 Task: Search one way flight ticket for 3 adults in first from Wilmington: Wilmington International Airport to Springfield: Abraham Lincoln Capital Airport on 5-2-2023. Choice of flights is JetBlue. Number of bags: 11 checked bags. Price is upto 92000. Outbound departure time preference is 6:30.
Action: Mouse moved to (232, 346)
Screenshot: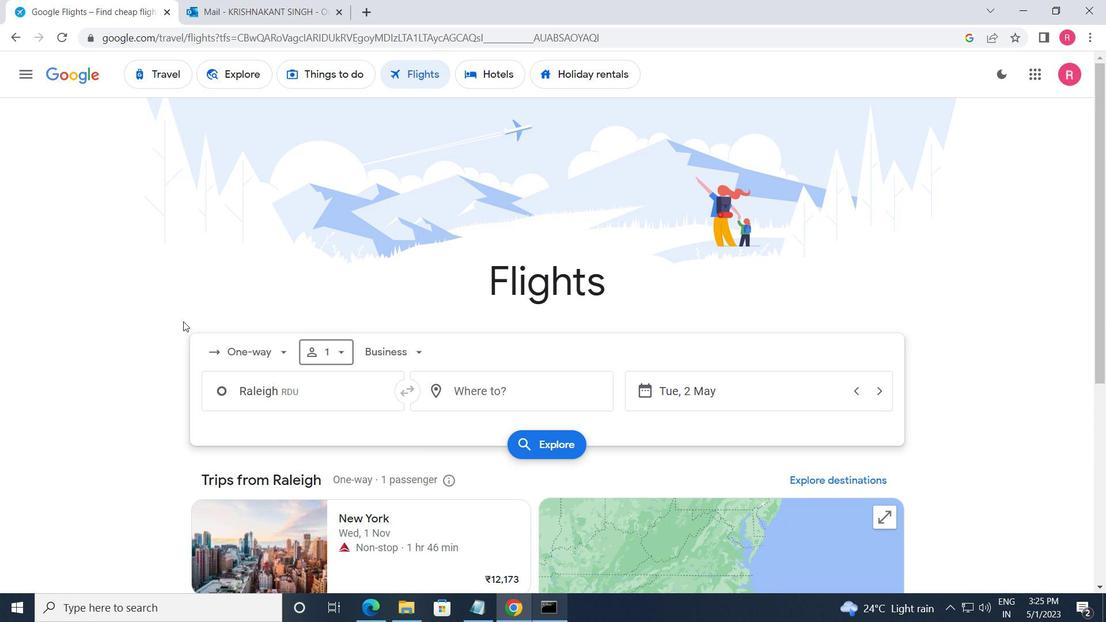 
Action: Mouse pressed left at (232, 346)
Screenshot: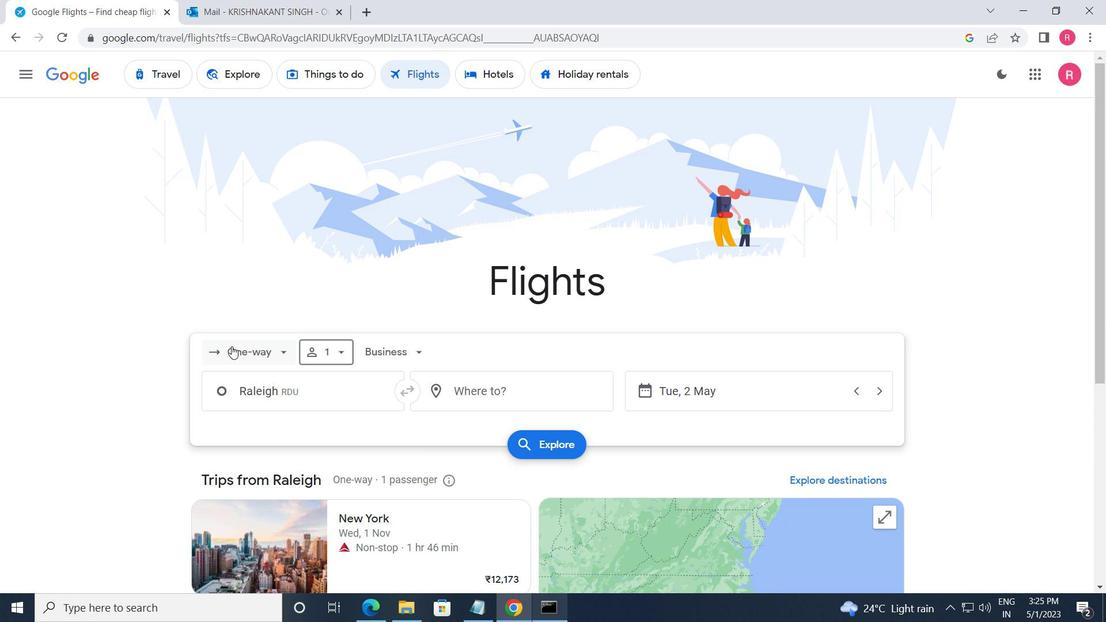 
Action: Mouse moved to (260, 420)
Screenshot: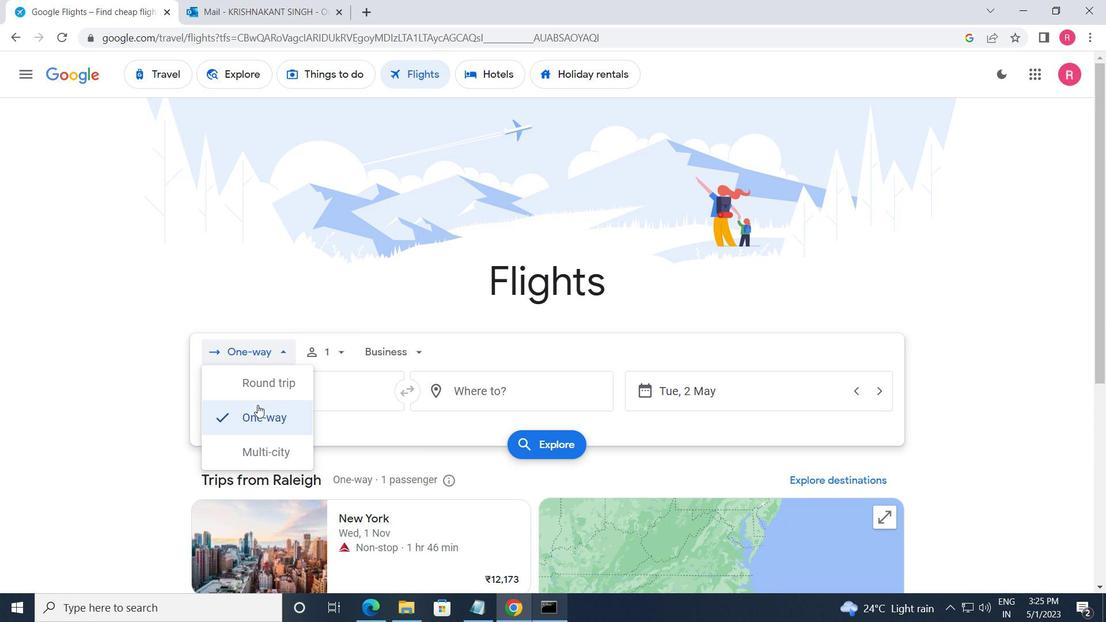 
Action: Mouse pressed left at (260, 420)
Screenshot: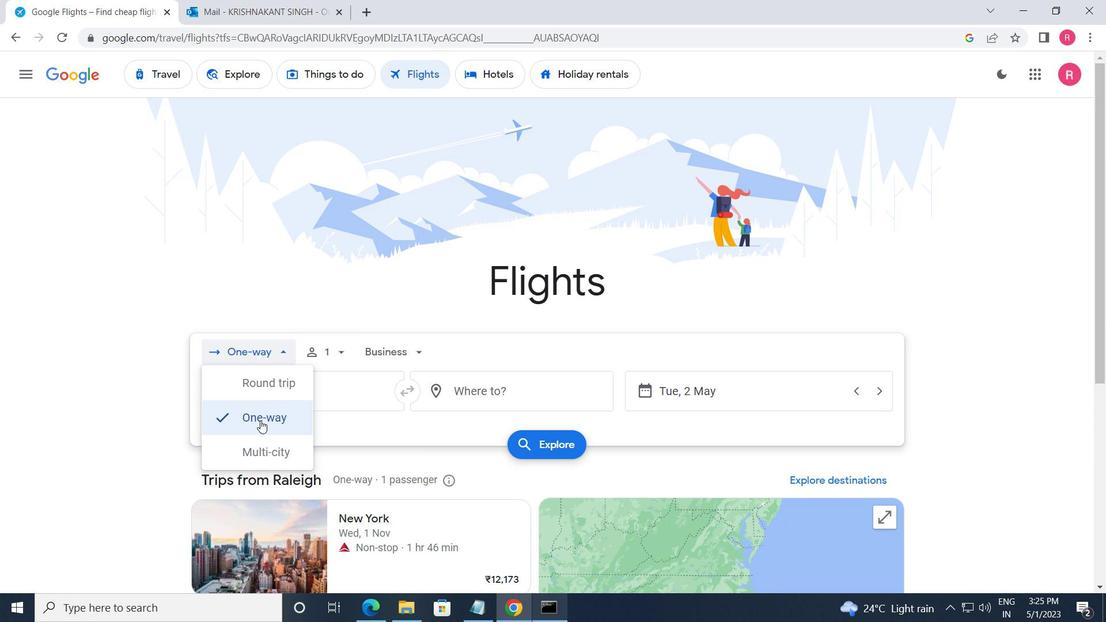 
Action: Mouse moved to (316, 360)
Screenshot: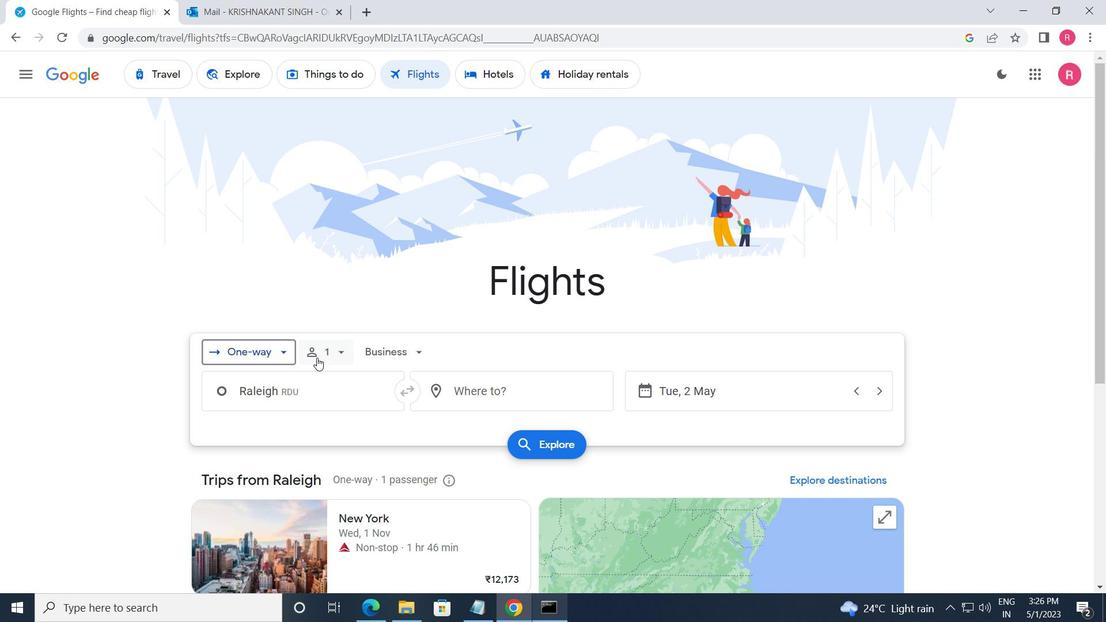 
Action: Mouse pressed left at (316, 360)
Screenshot: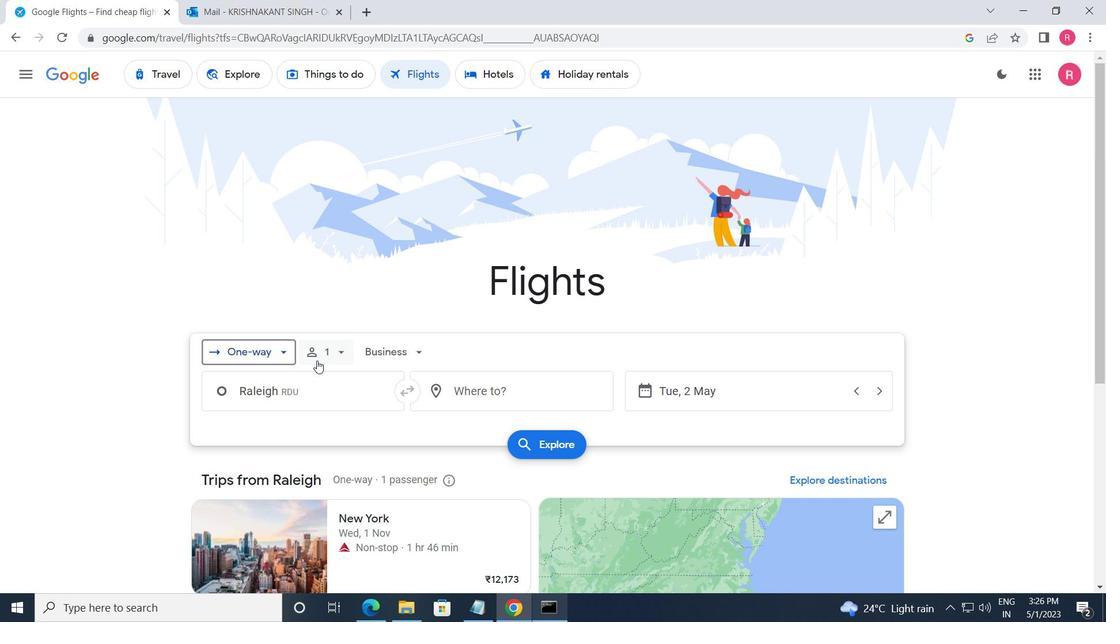 
Action: Mouse moved to (451, 386)
Screenshot: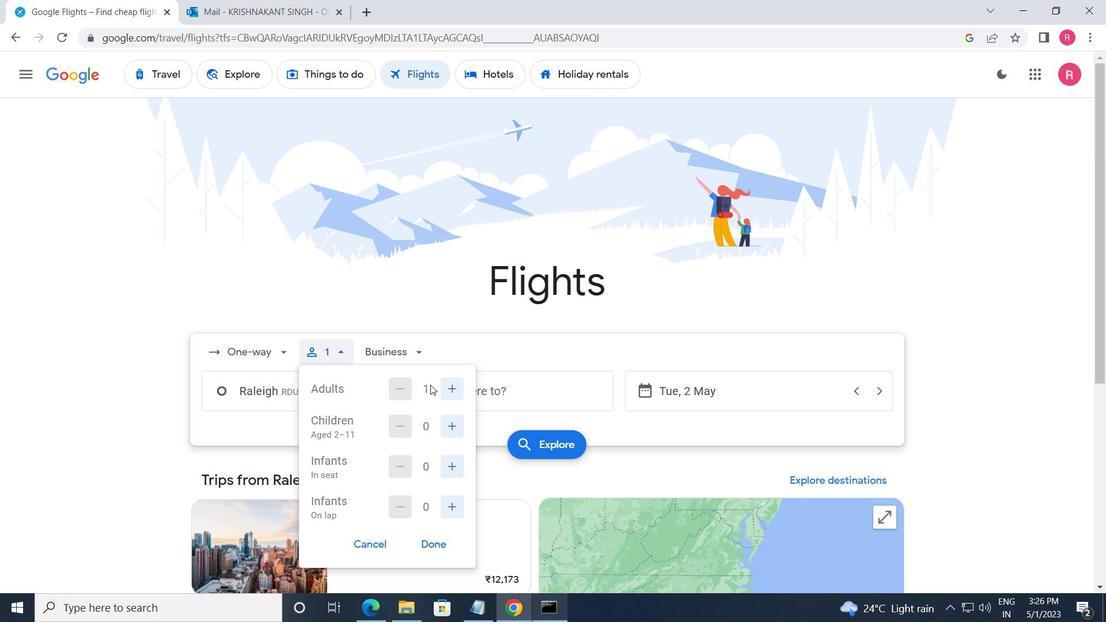 
Action: Mouse pressed left at (451, 386)
Screenshot: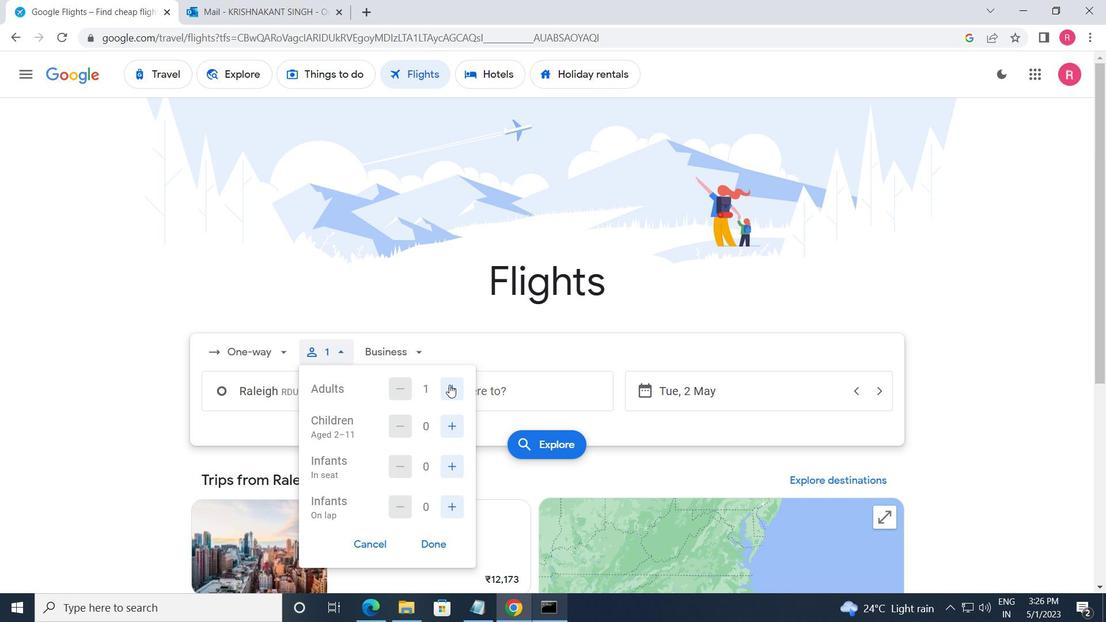 
Action: Mouse moved to (451, 386)
Screenshot: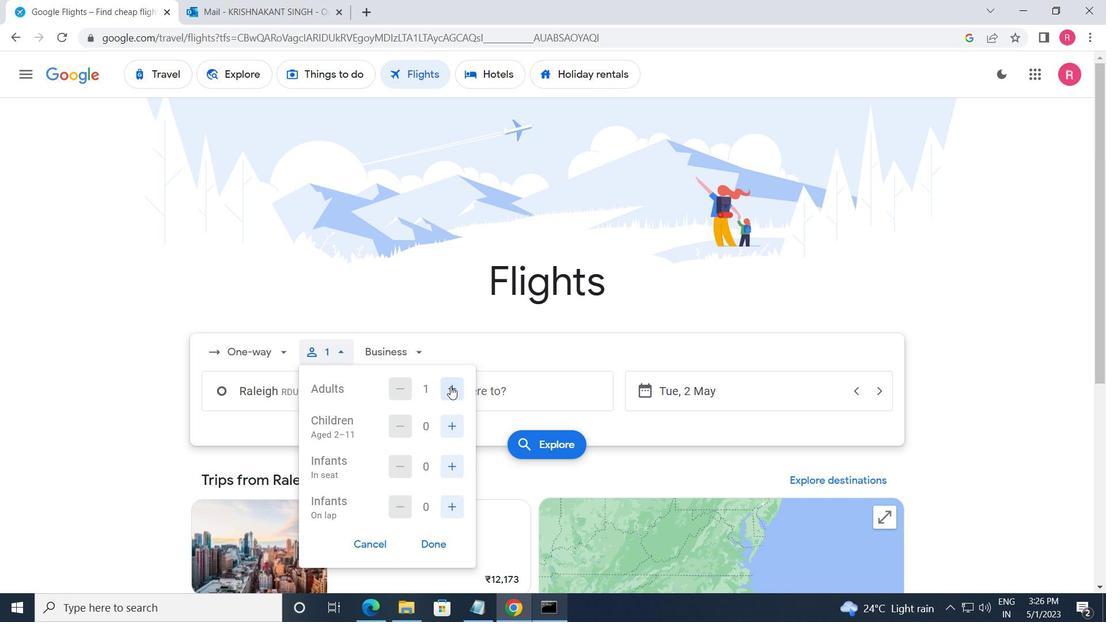 
Action: Mouse pressed left at (451, 386)
Screenshot: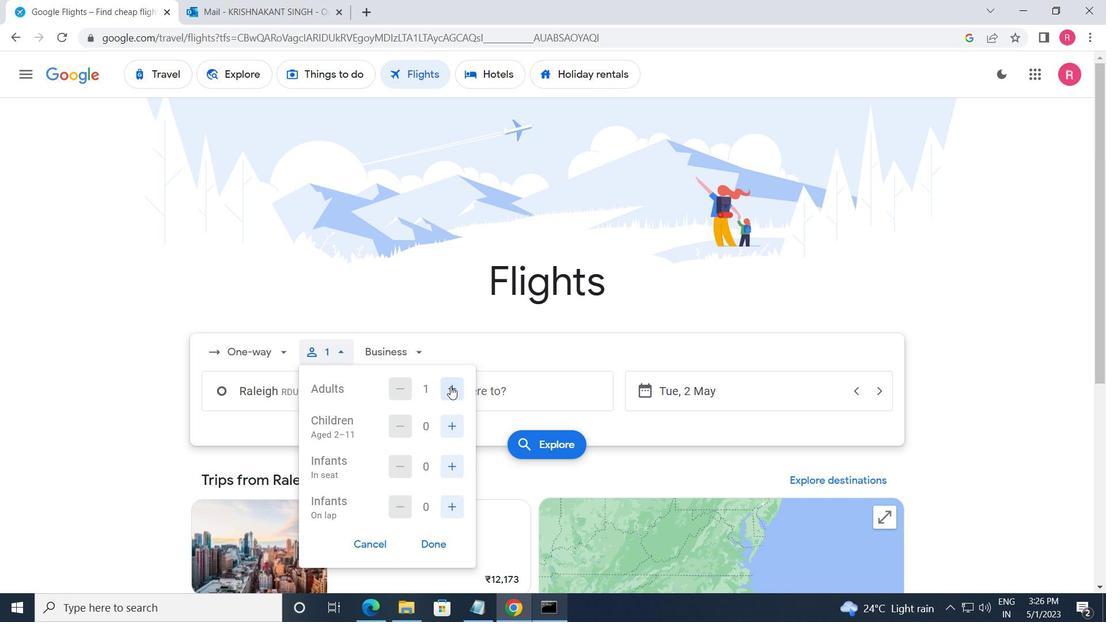 
Action: Mouse moved to (452, 429)
Screenshot: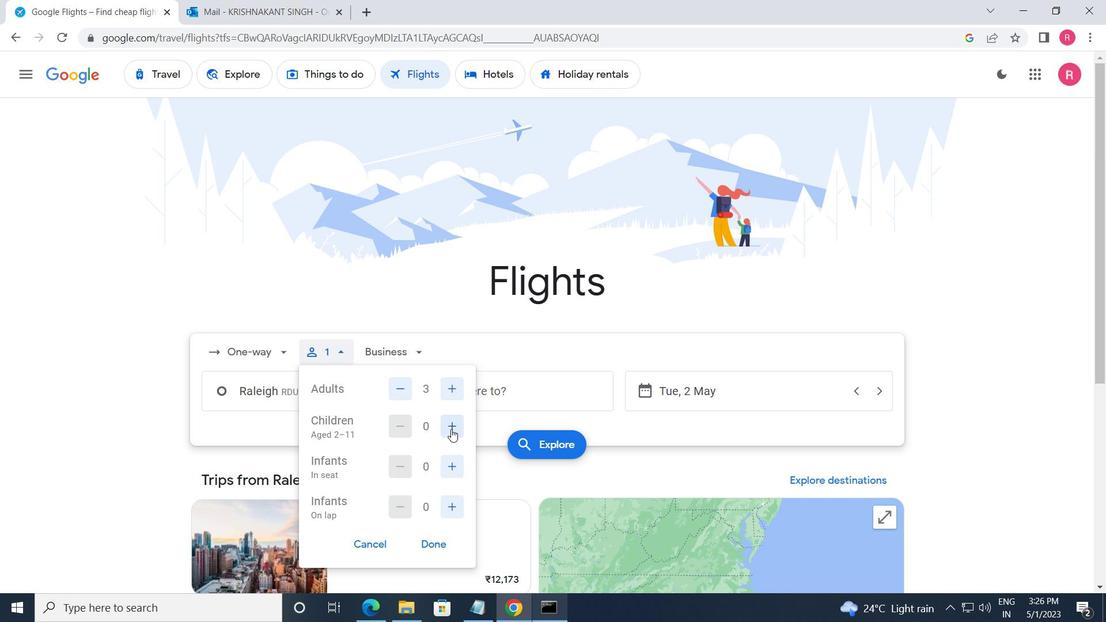 
Action: Mouse pressed left at (452, 429)
Screenshot: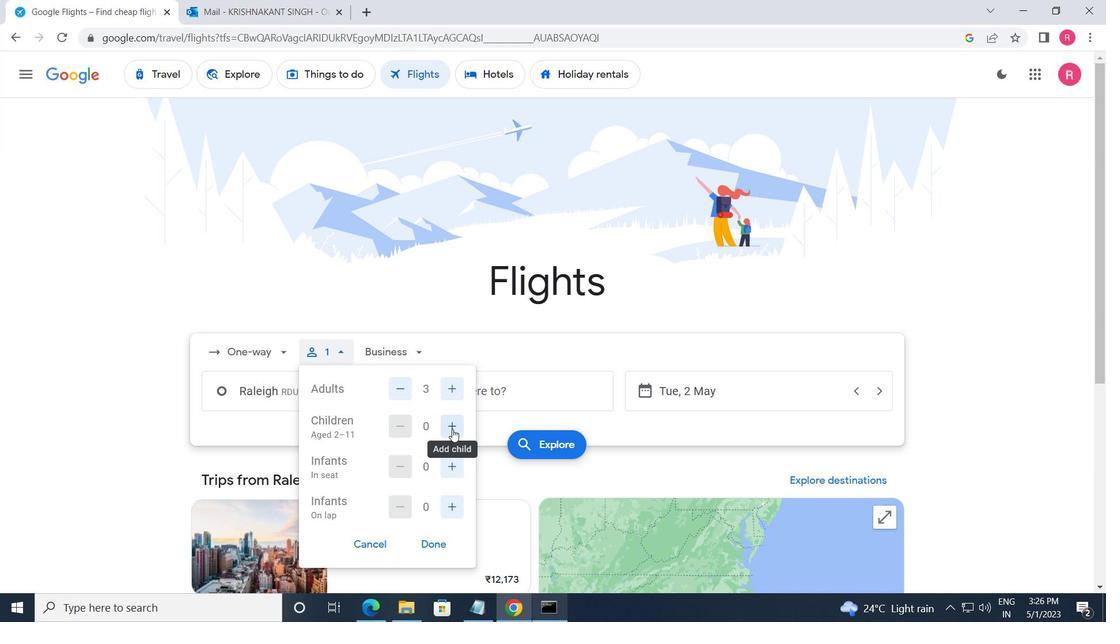 
Action: Mouse moved to (400, 431)
Screenshot: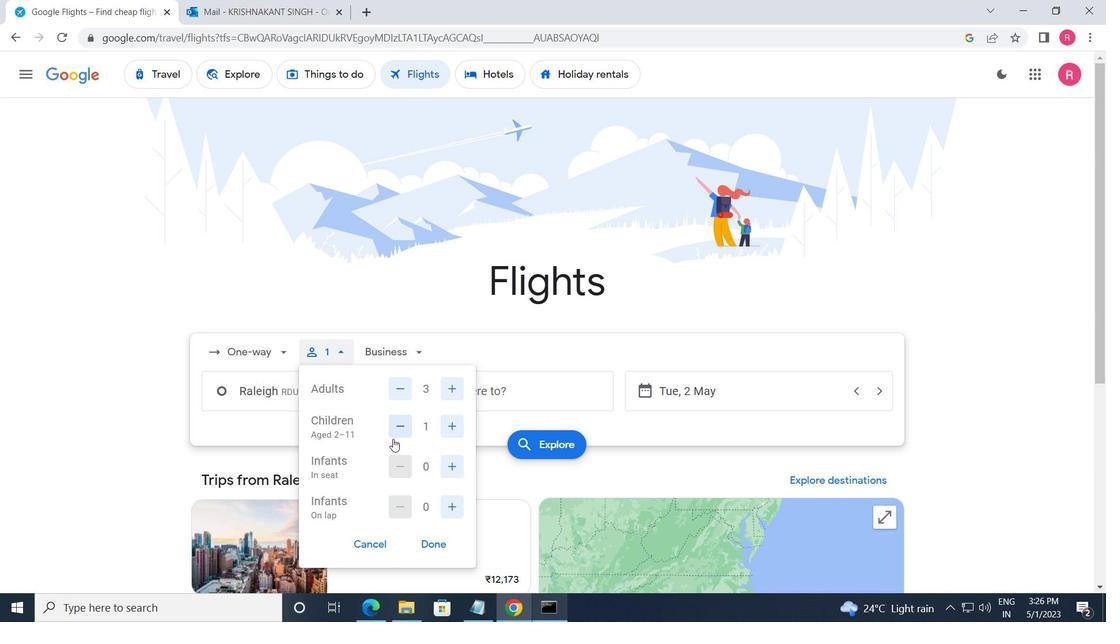 
Action: Mouse pressed left at (400, 431)
Screenshot: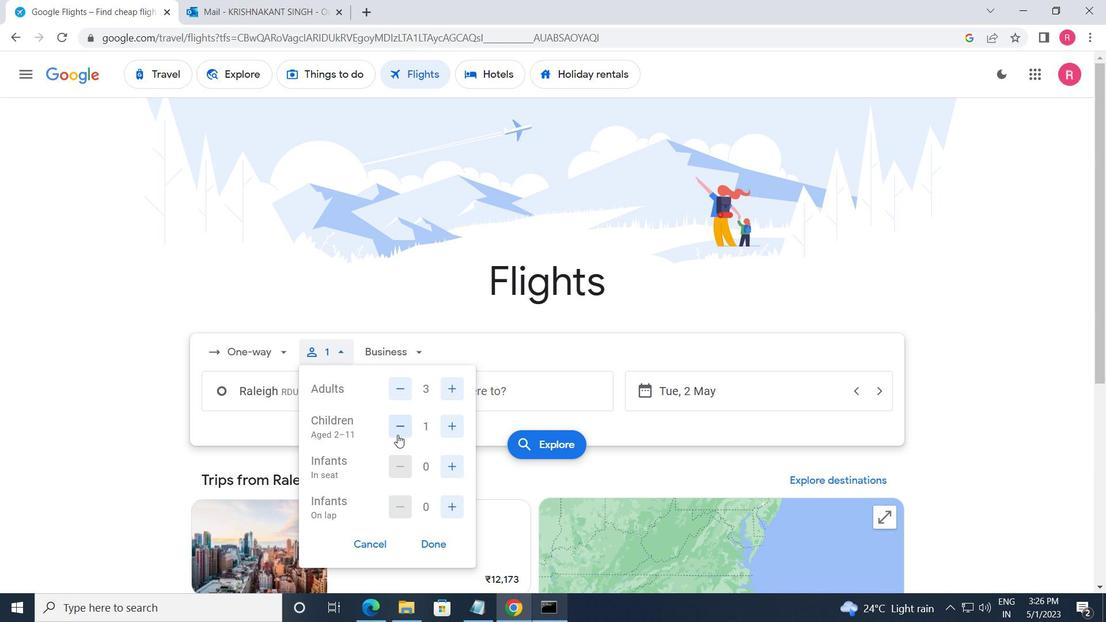 
Action: Mouse moved to (371, 348)
Screenshot: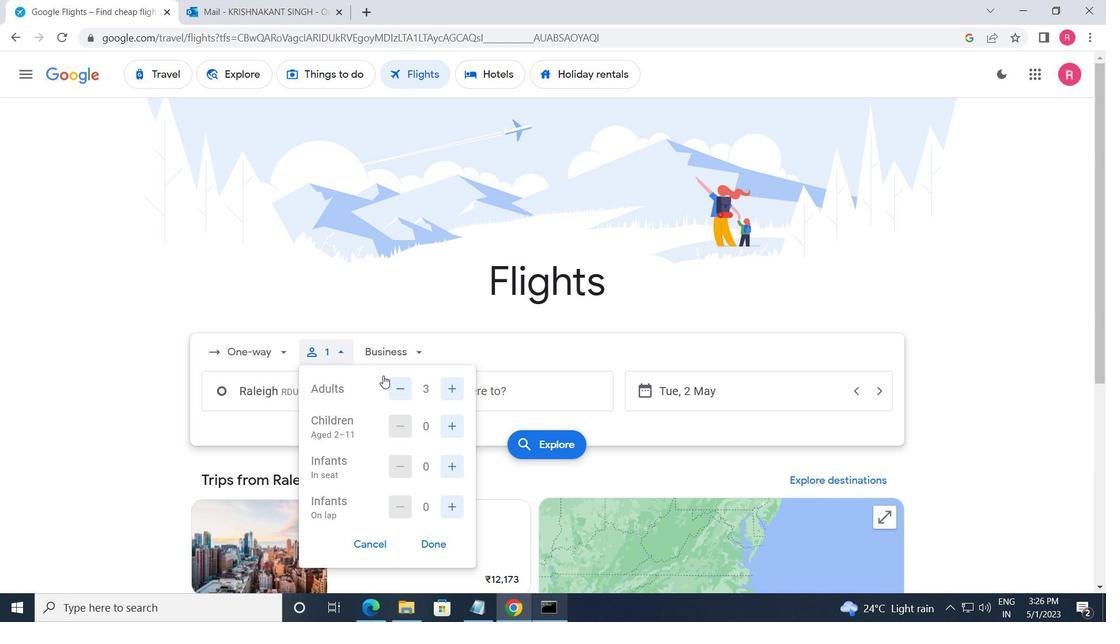 
Action: Mouse pressed left at (371, 348)
Screenshot: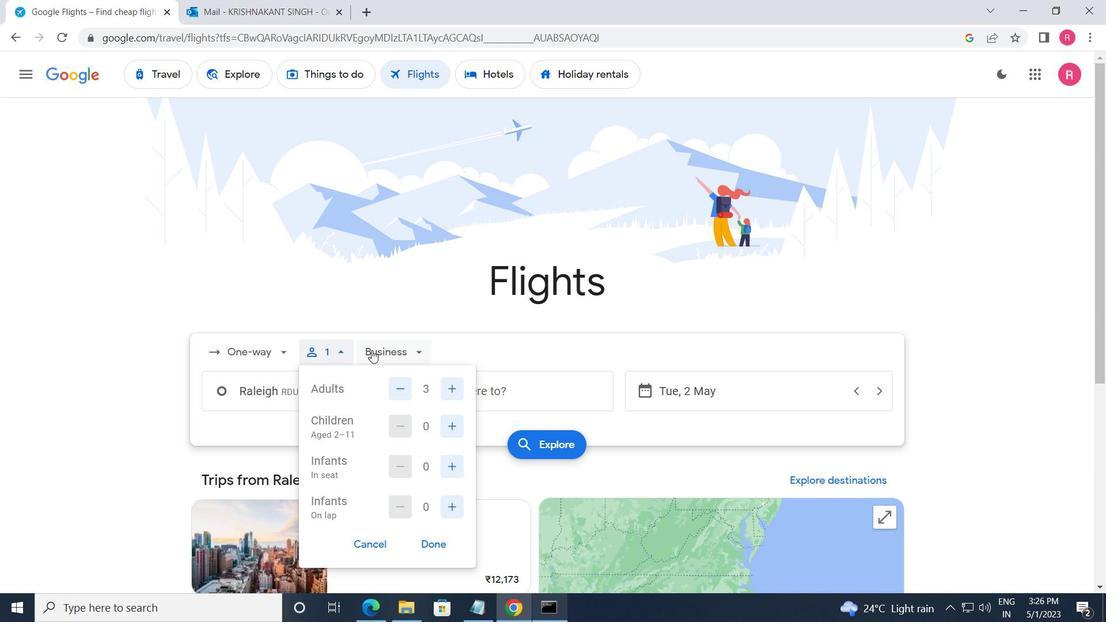 
Action: Mouse moved to (420, 482)
Screenshot: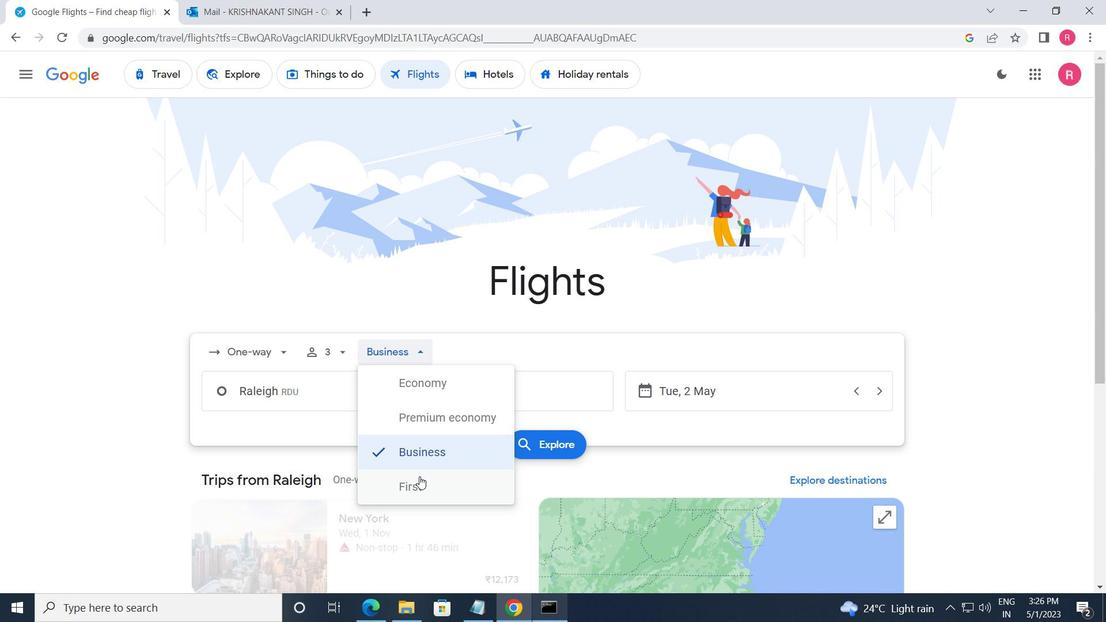 
Action: Mouse pressed left at (420, 482)
Screenshot: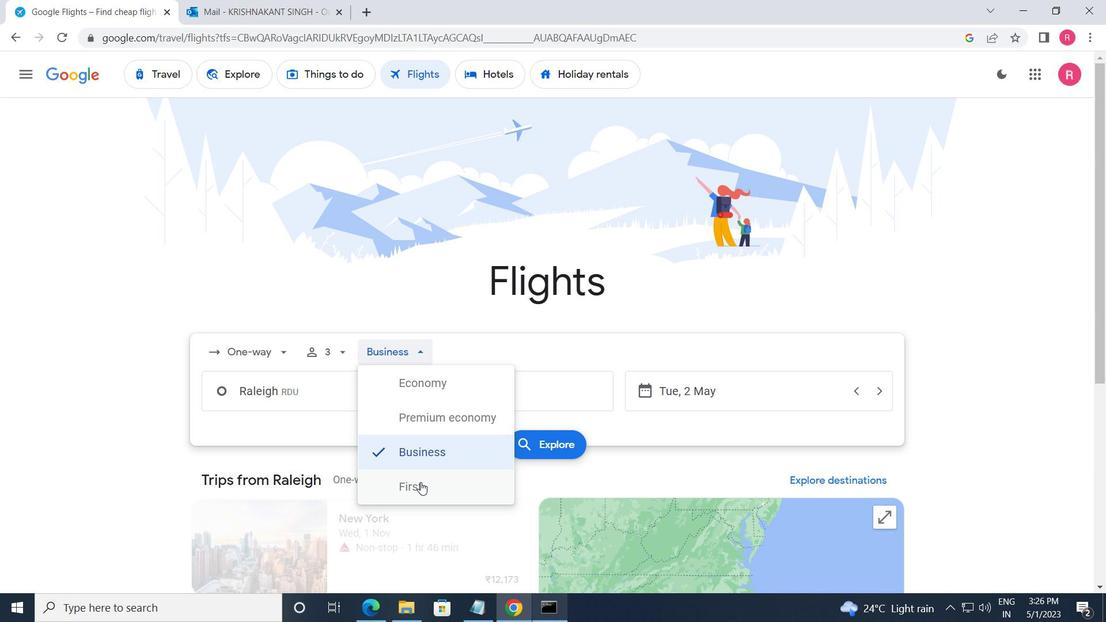 
Action: Mouse moved to (318, 389)
Screenshot: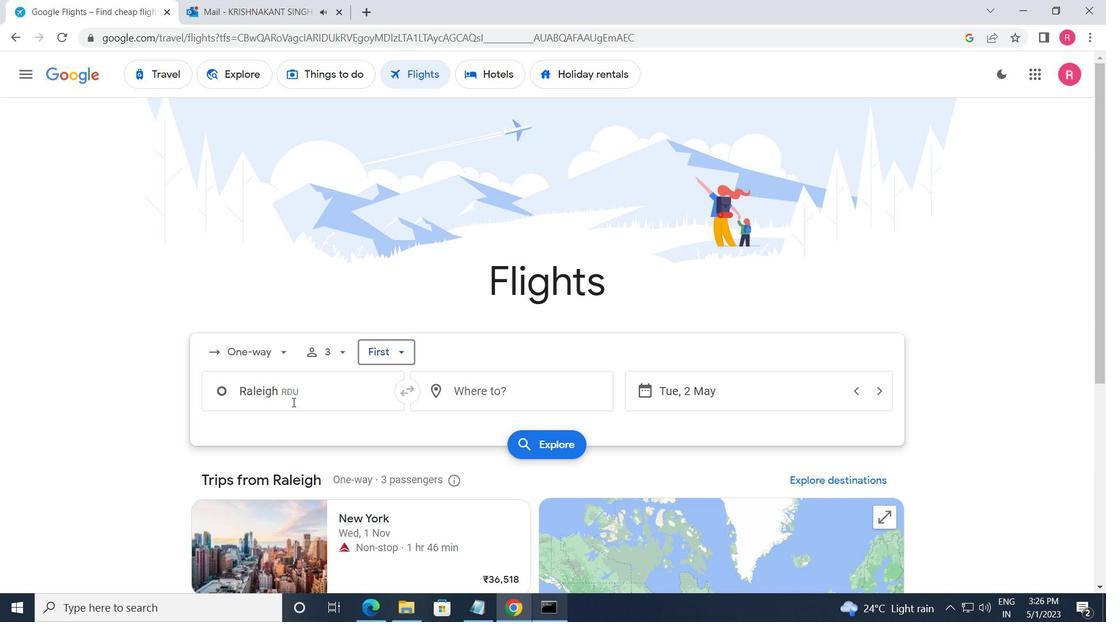 
Action: Mouse pressed left at (318, 389)
Screenshot: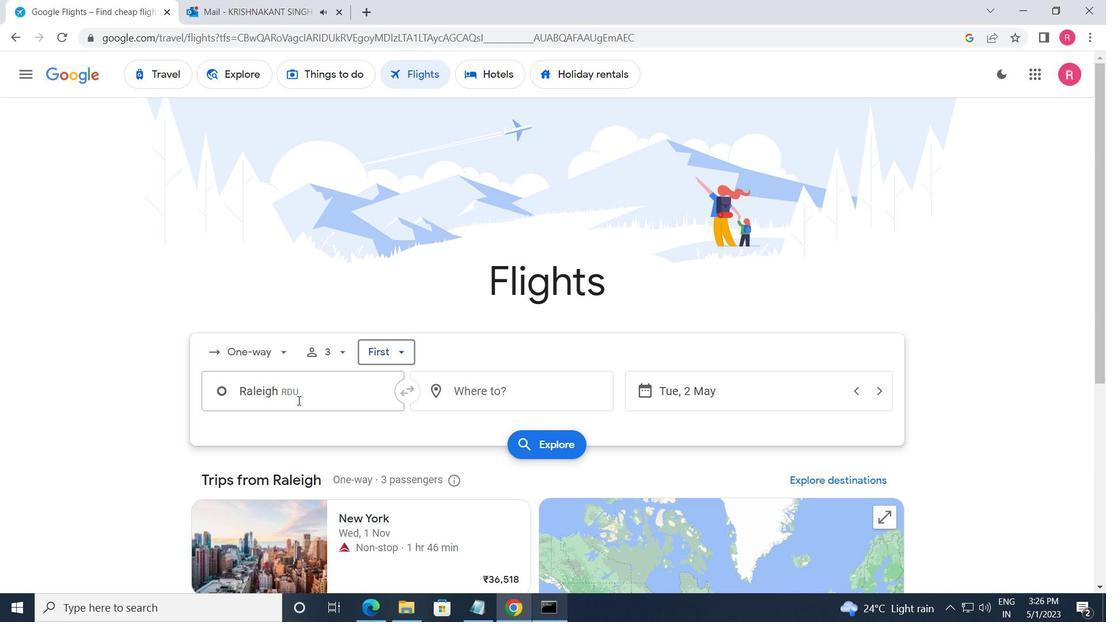 
Action: Key pressed <Key.shift>WILMINGT
Screenshot: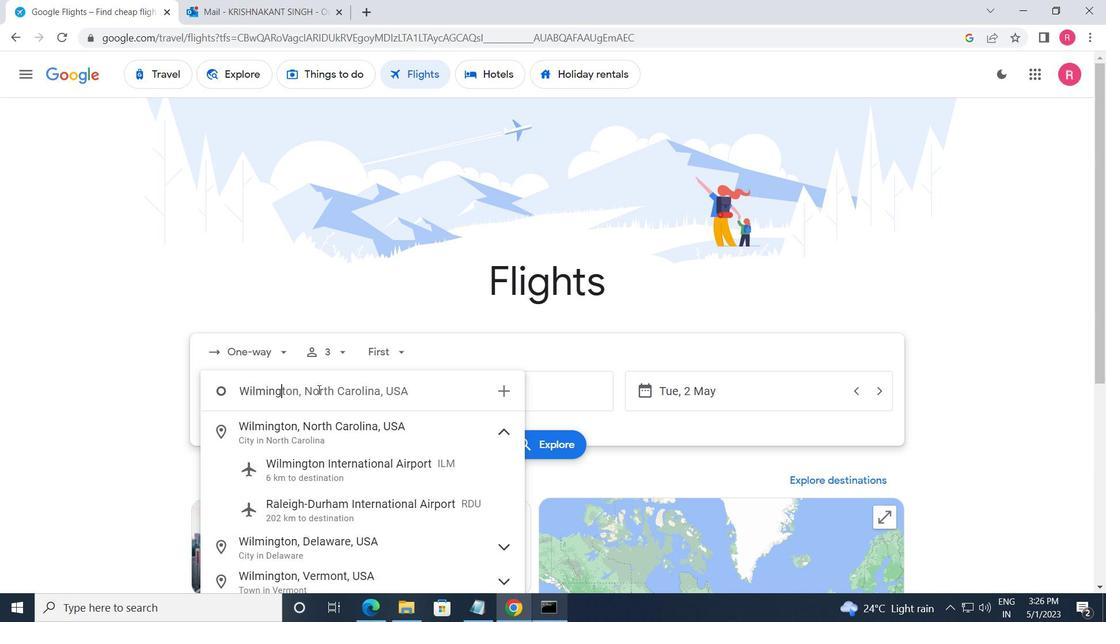 
Action: Mouse moved to (375, 460)
Screenshot: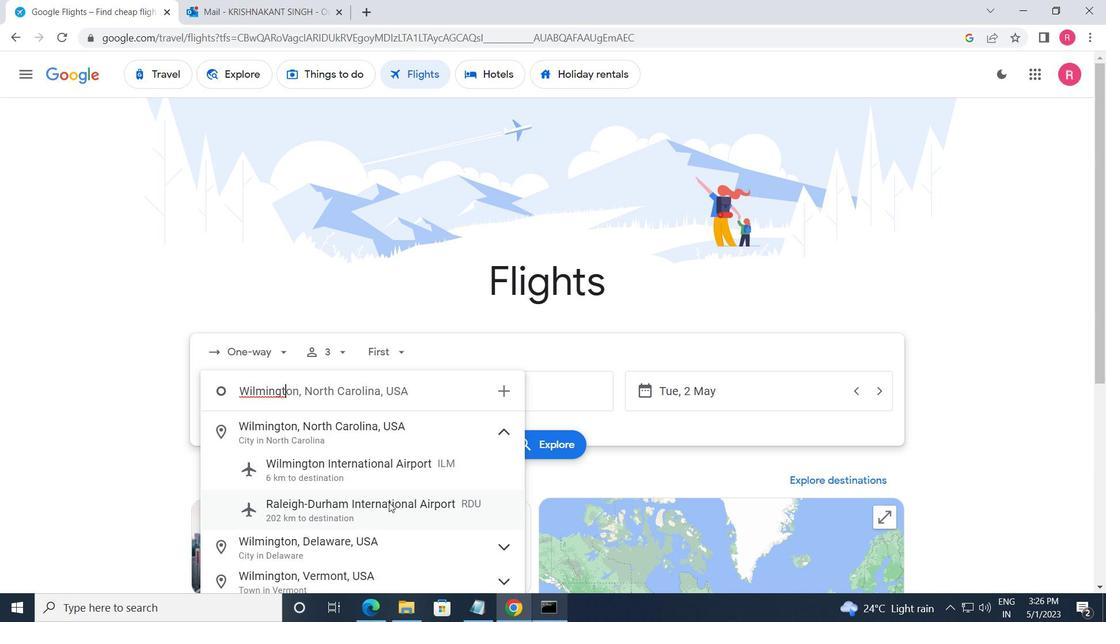 
Action: Mouse pressed left at (375, 460)
Screenshot: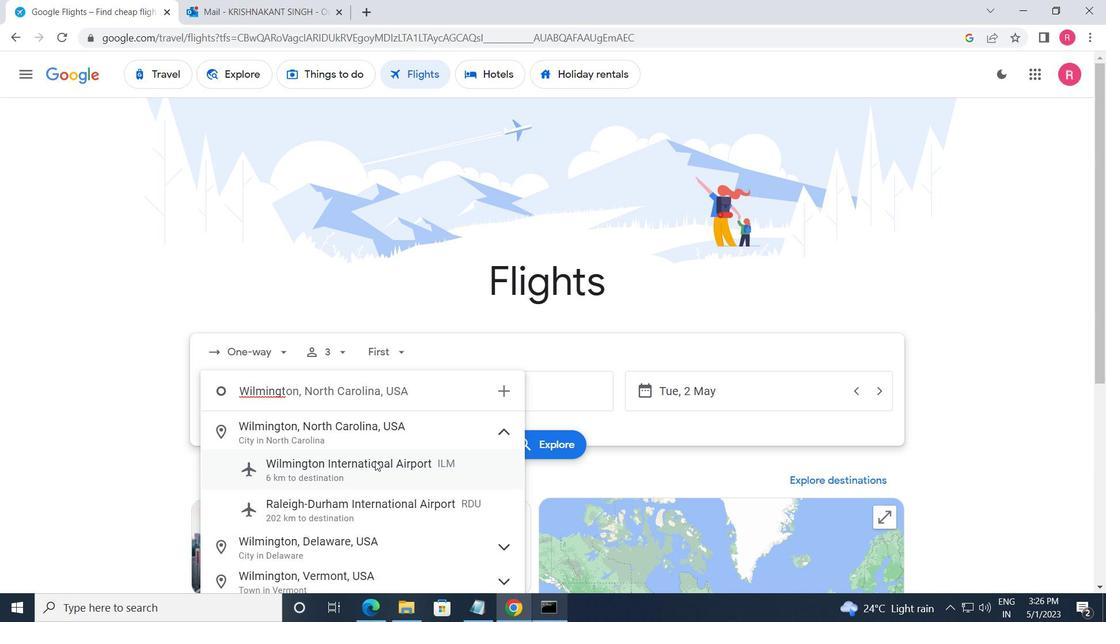 
Action: Mouse moved to (479, 384)
Screenshot: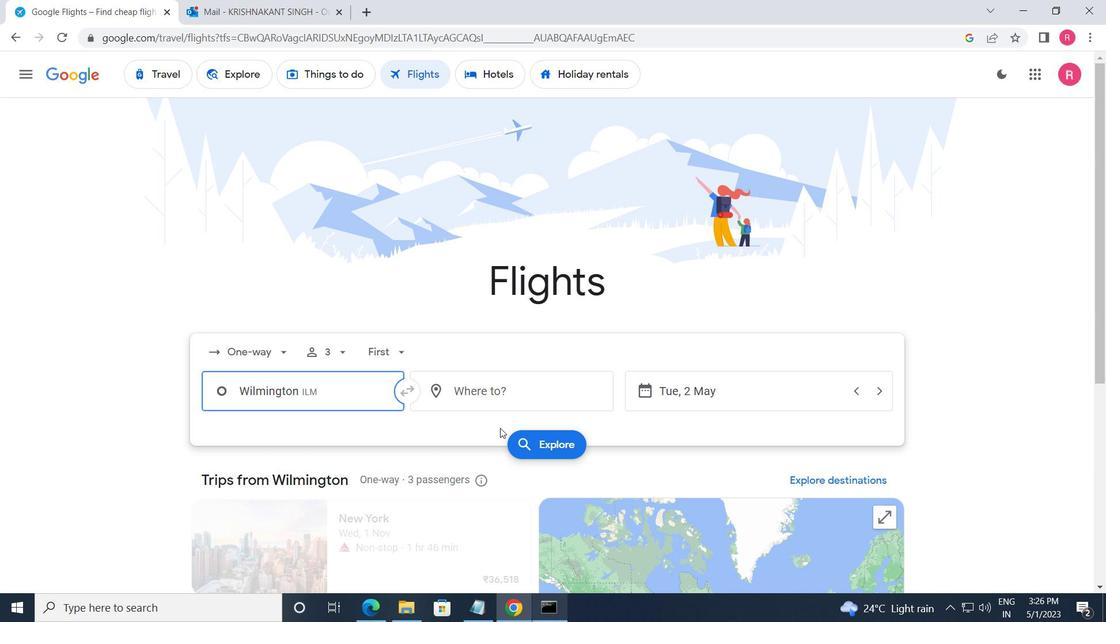 
Action: Mouse pressed left at (479, 384)
Screenshot: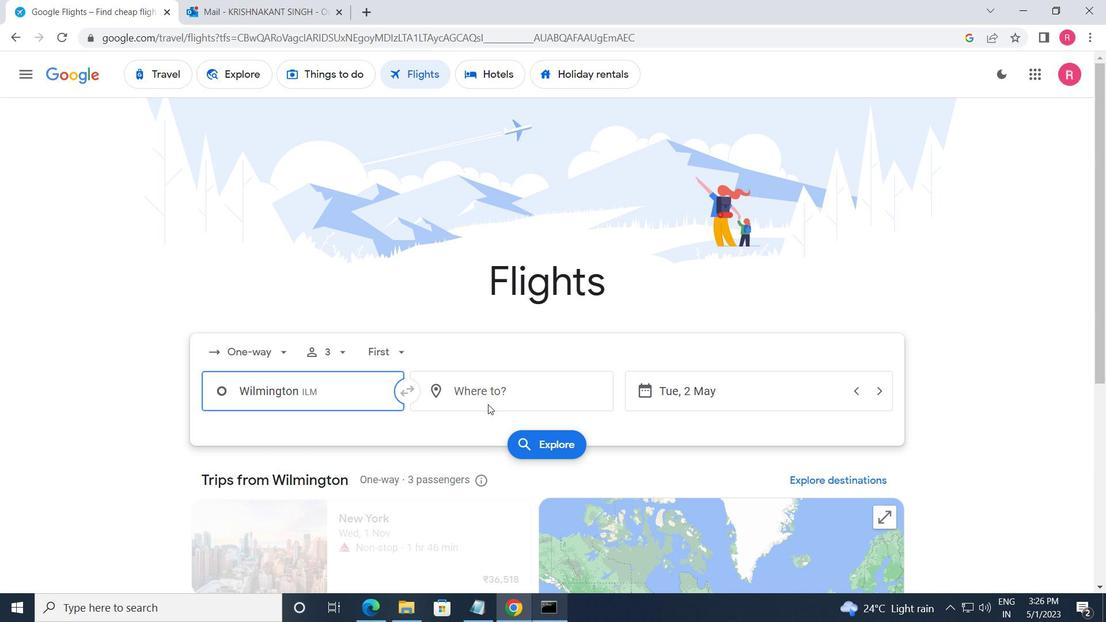 
Action: Mouse moved to (484, 531)
Screenshot: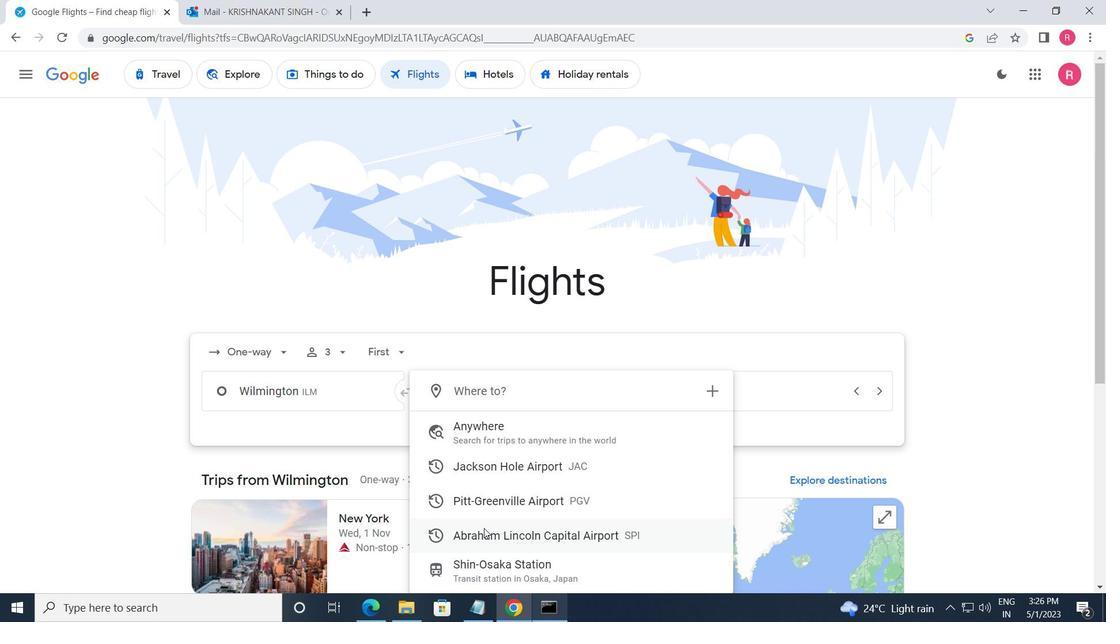 
Action: Mouse pressed left at (484, 531)
Screenshot: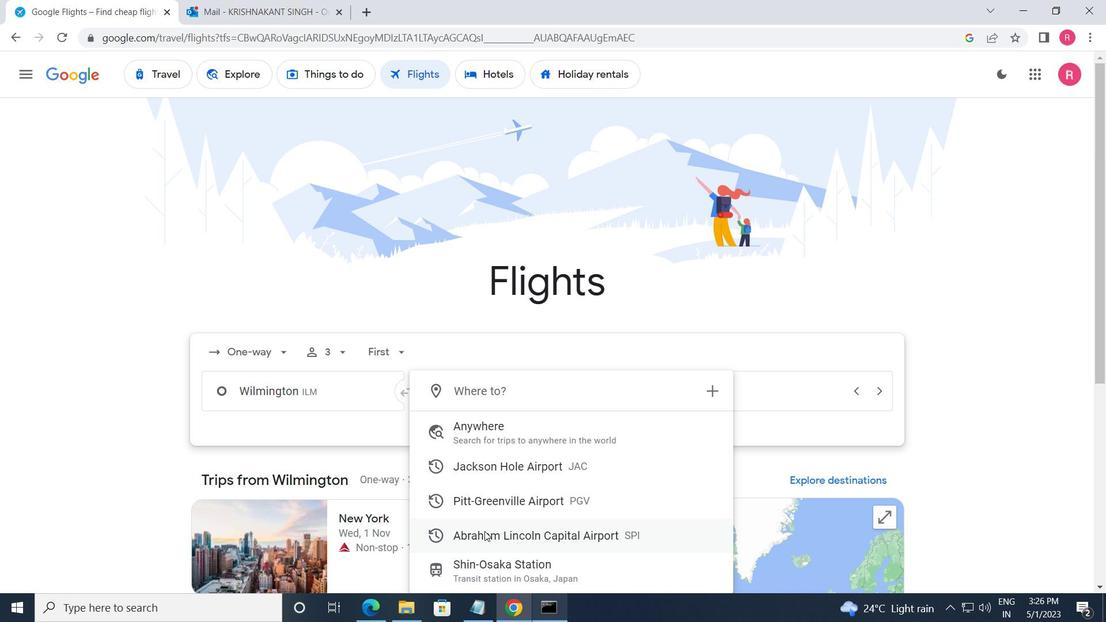 
Action: Mouse moved to (749, 394)
Screenshot: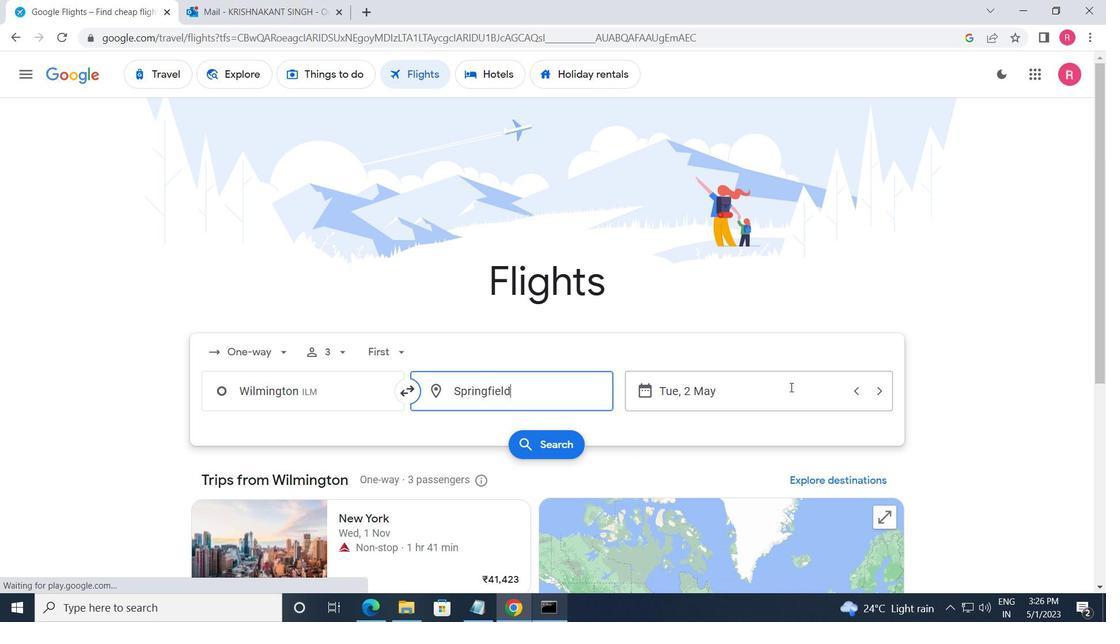 
Action: Mouse pressed left at (749, 394)
Screenshot: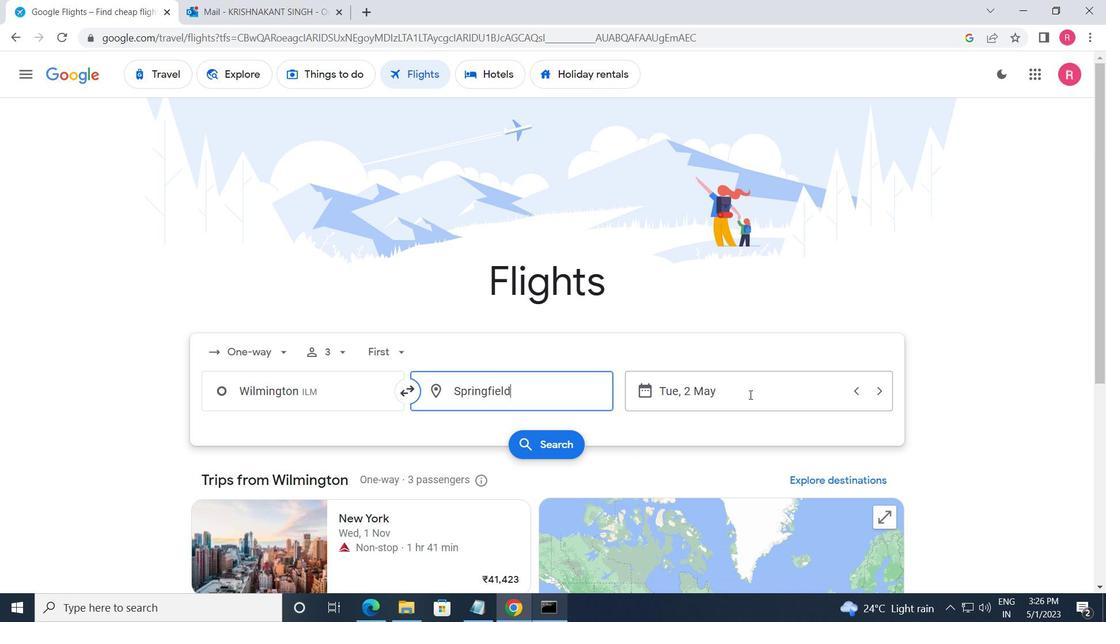 
Action: Mouse moved to (452, 335)
Screenshot: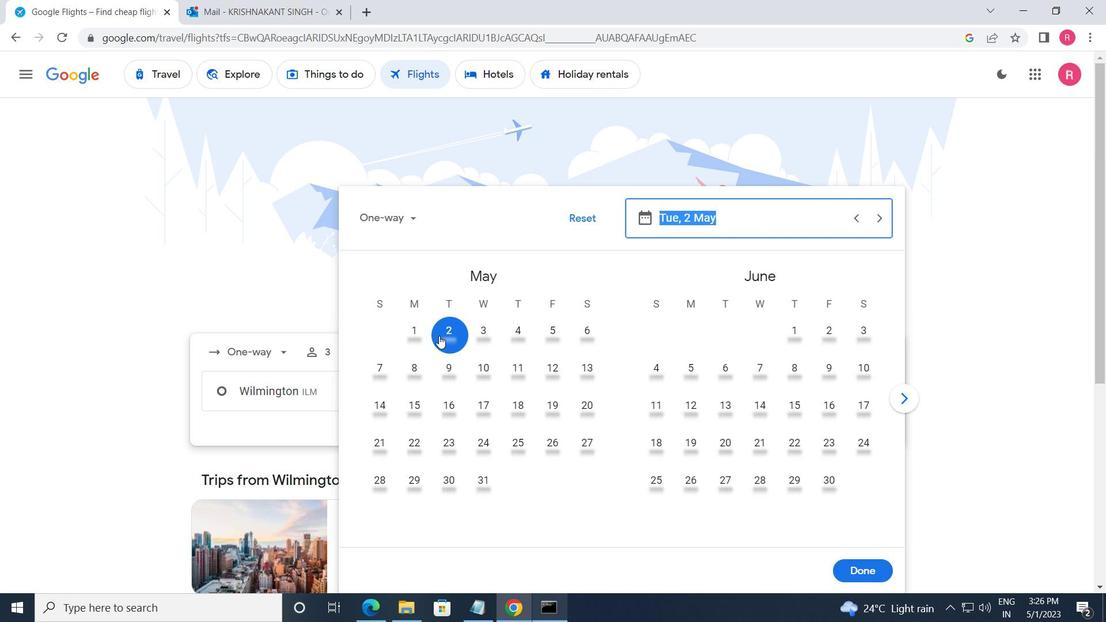 
Action: Mouse pressed left at (452, 335)
Screenshot: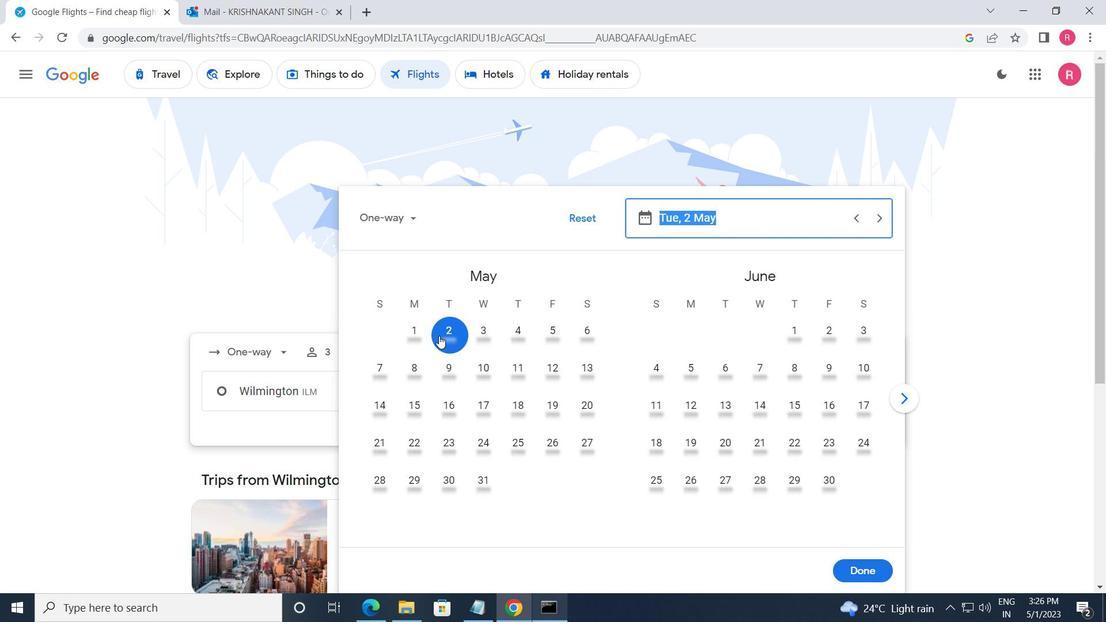 
Action: Mouse moved to (866, 570)
Screenshot: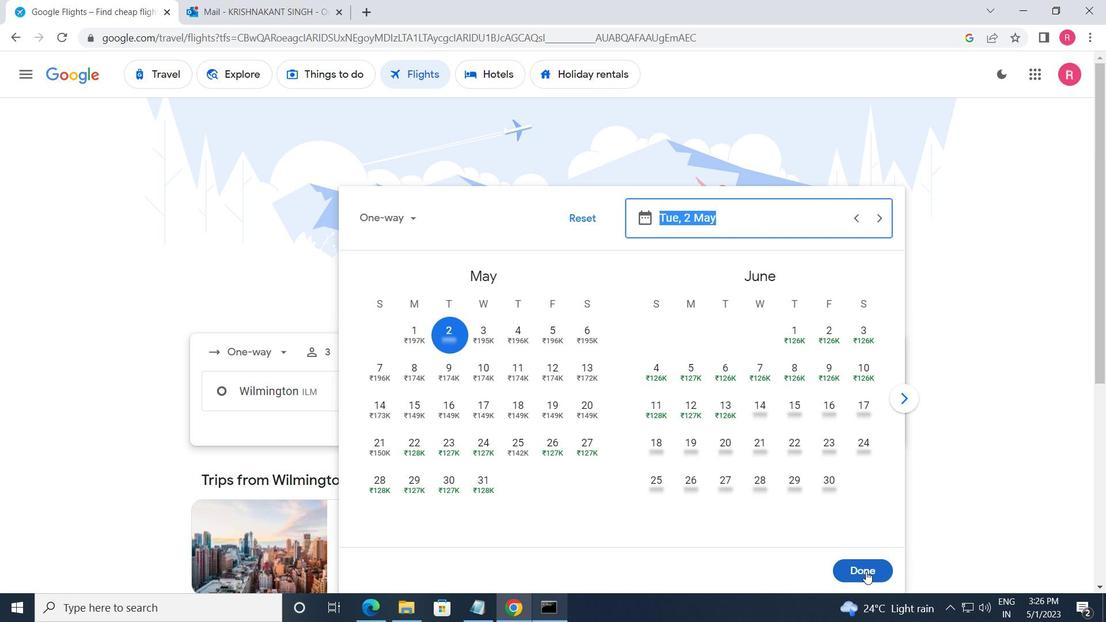 
Action: Mouse pressed left at (866, 570)
Screenshot: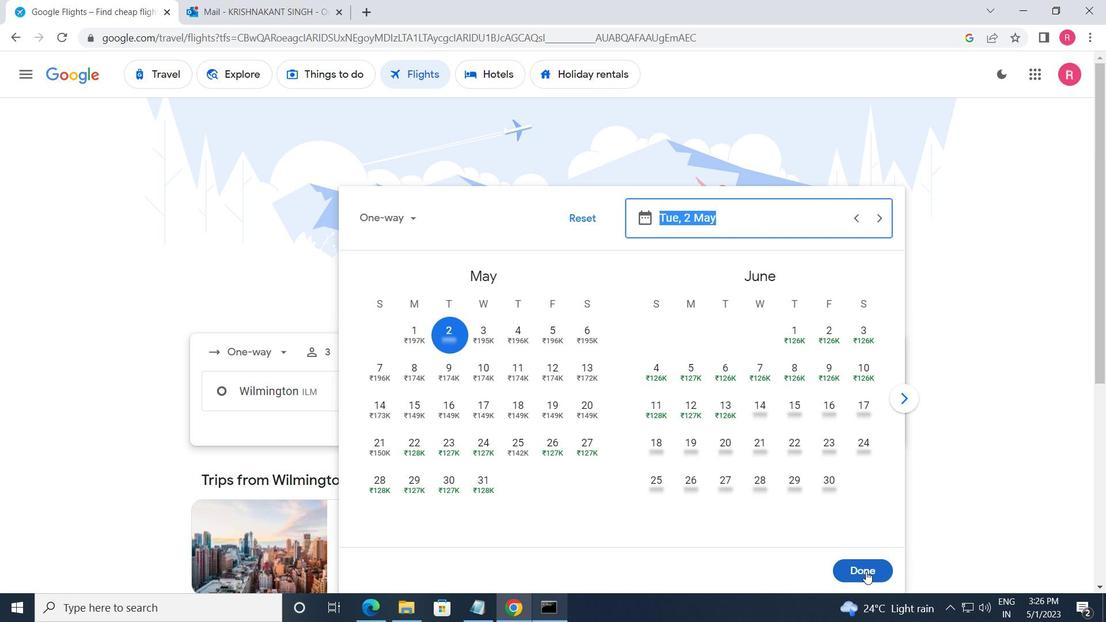 
Action: Mouse moved to (562, 441)
Screenshot: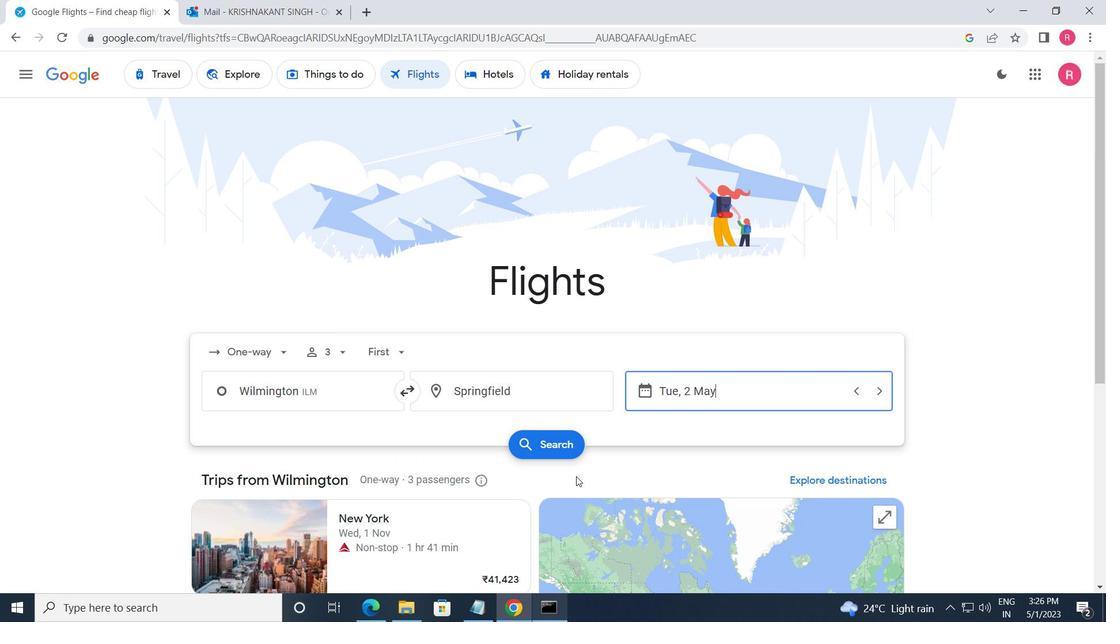 
Action: Mouse pressed left at (562, 441)
Screenshot: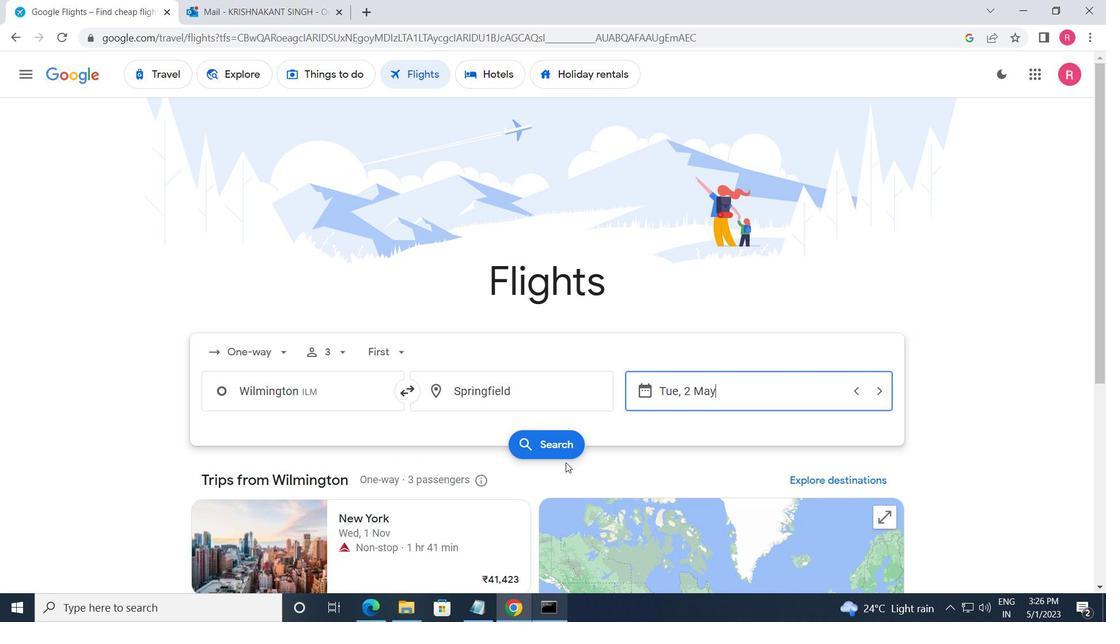
Action: Mouse moved to (214, 208)
Screenshot: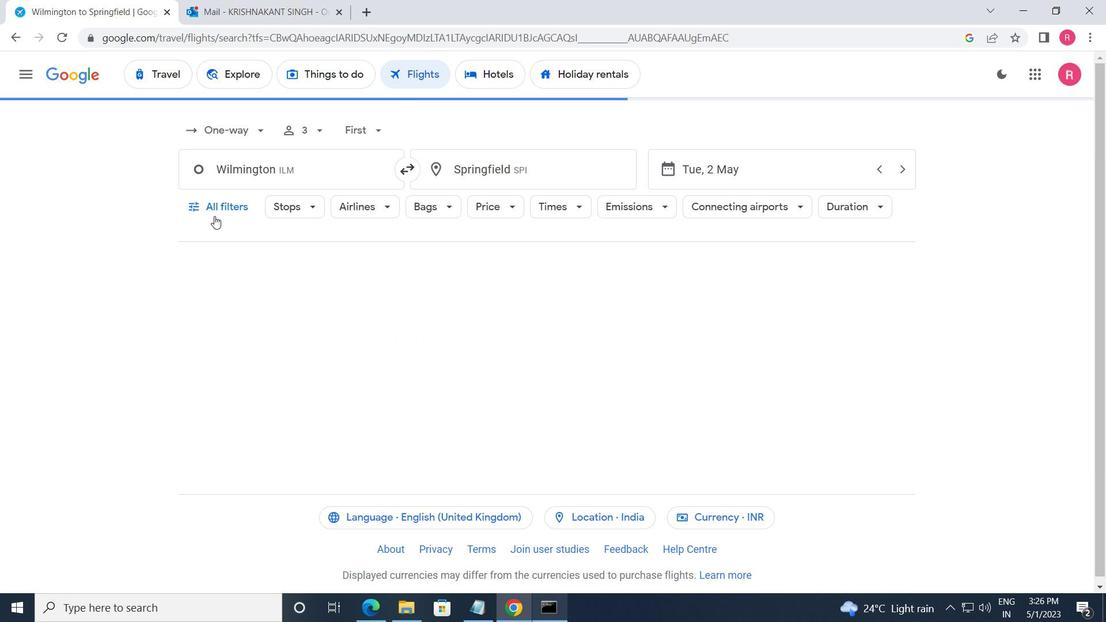 
Action: Mouse pressed left at (214, 208)
Screenshot: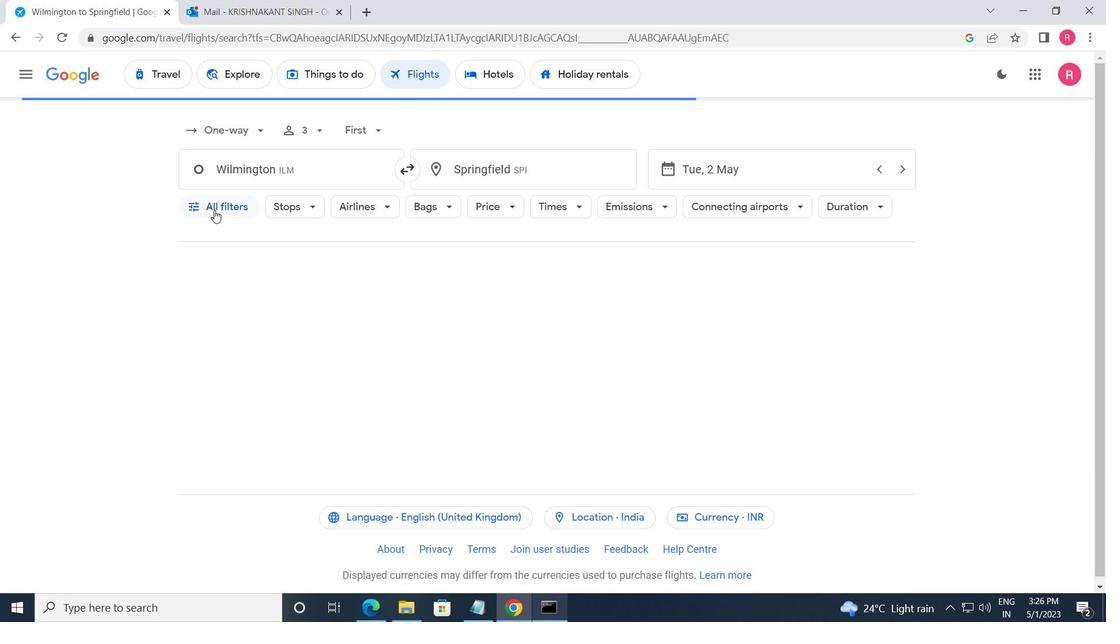 
Action: Mouse moved to (206, 259)
Screenshot: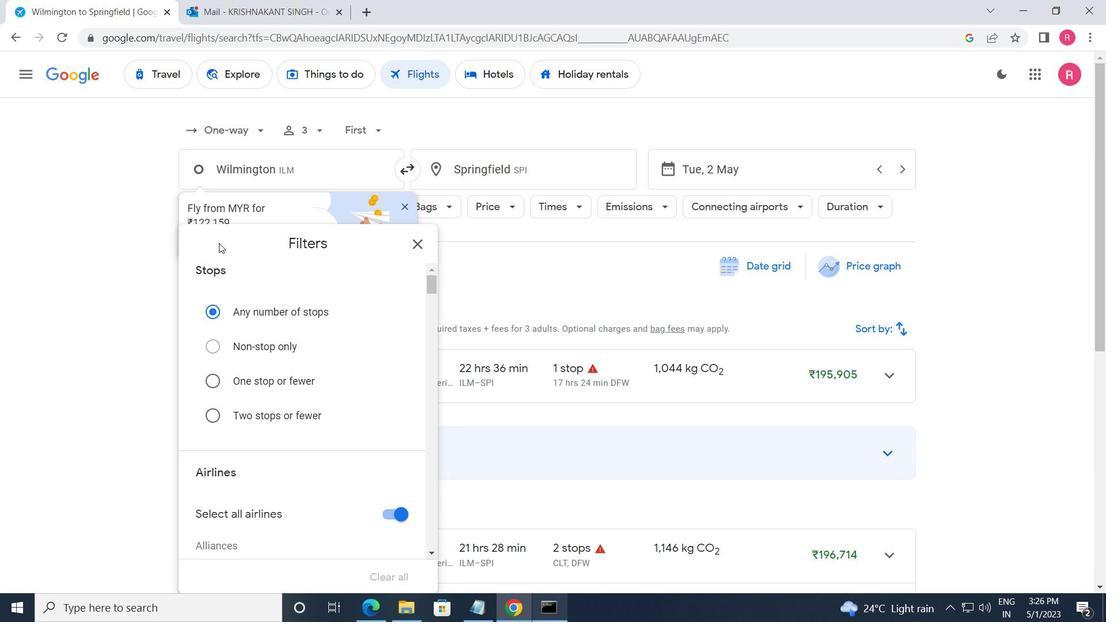 
Action: Mouse scrolled (206, 259) with delta (0, 0)
Screenshot: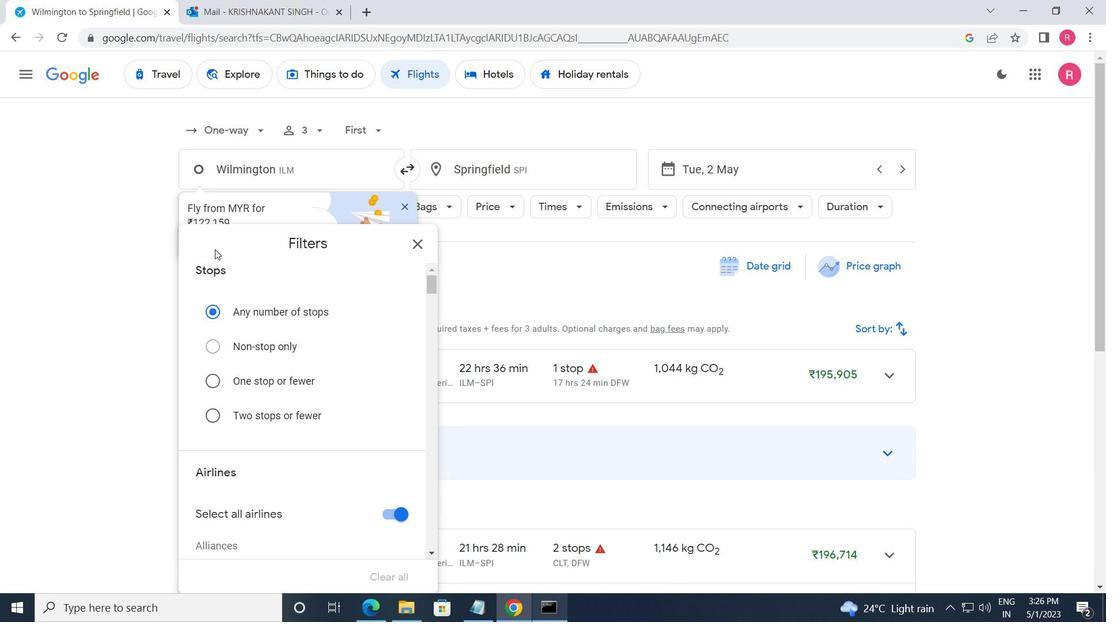 
Action: Mouse moved to (260, 284)
Screenshot: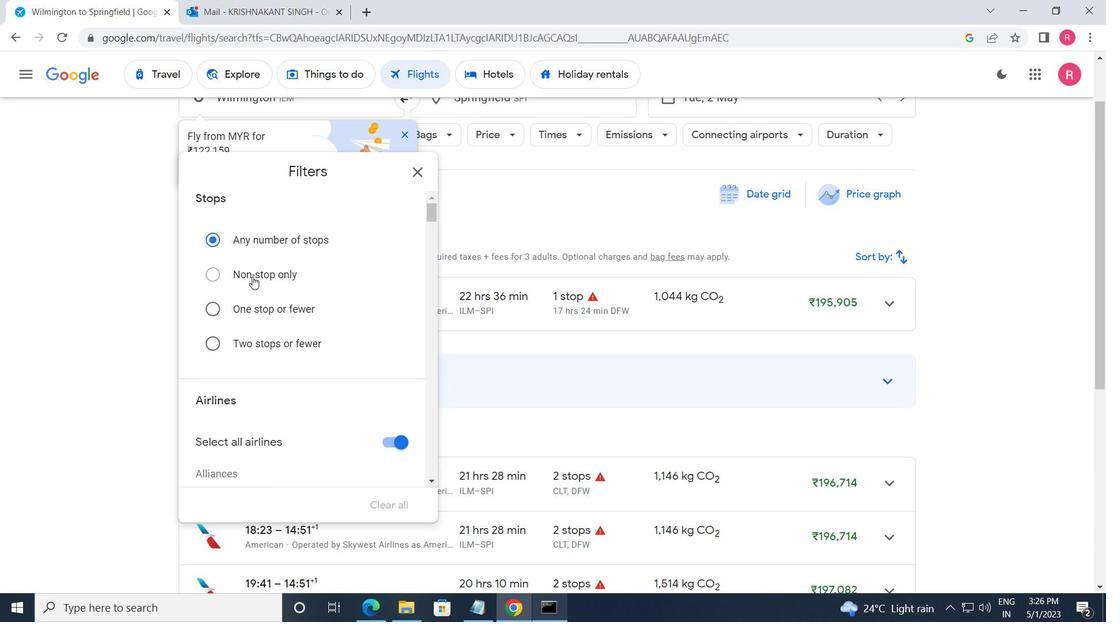 
Action: Mouse scrolled (260, 284) with delta (0, 0)
Screenshot: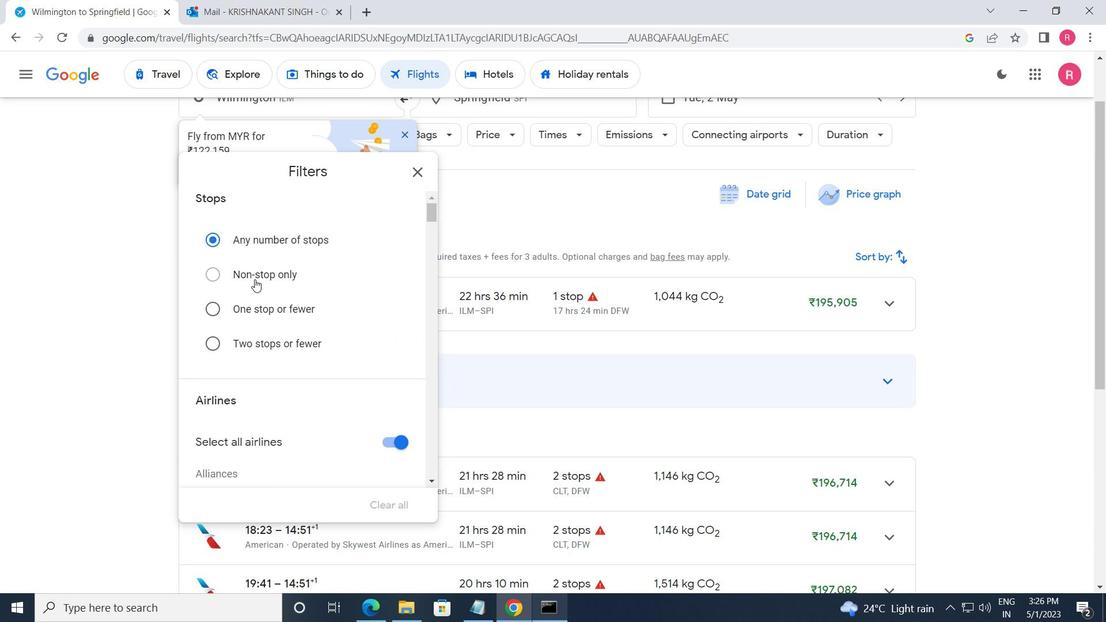 
Action: Mouse moved to (260, 286)
Screenshot: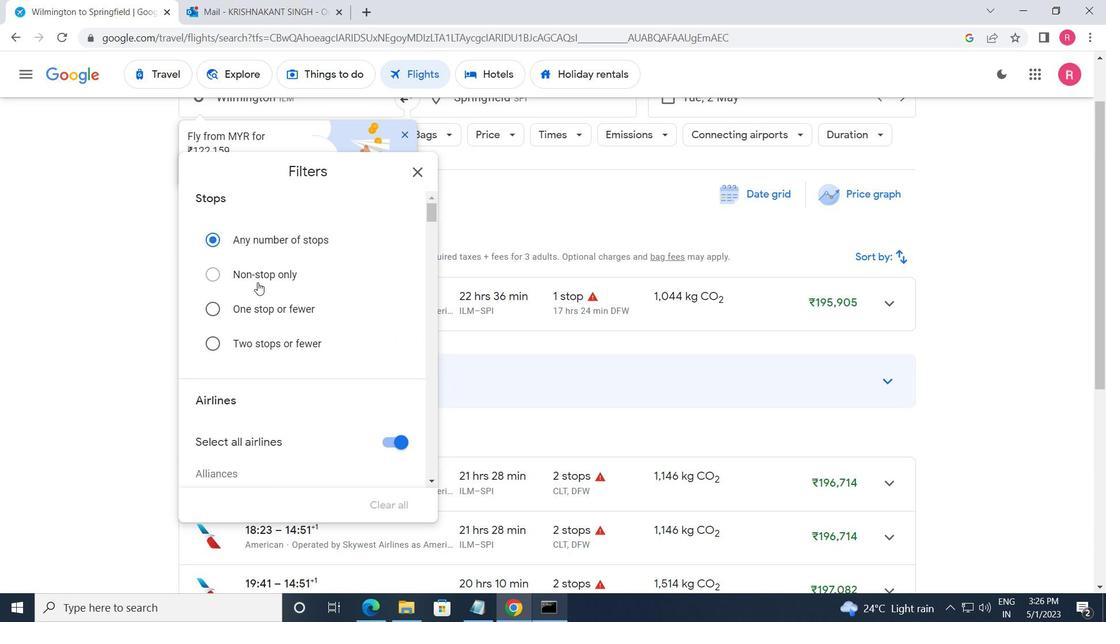 
Action: Mouse scrolled (260, 286) with delta (0, 0)
Screenshot: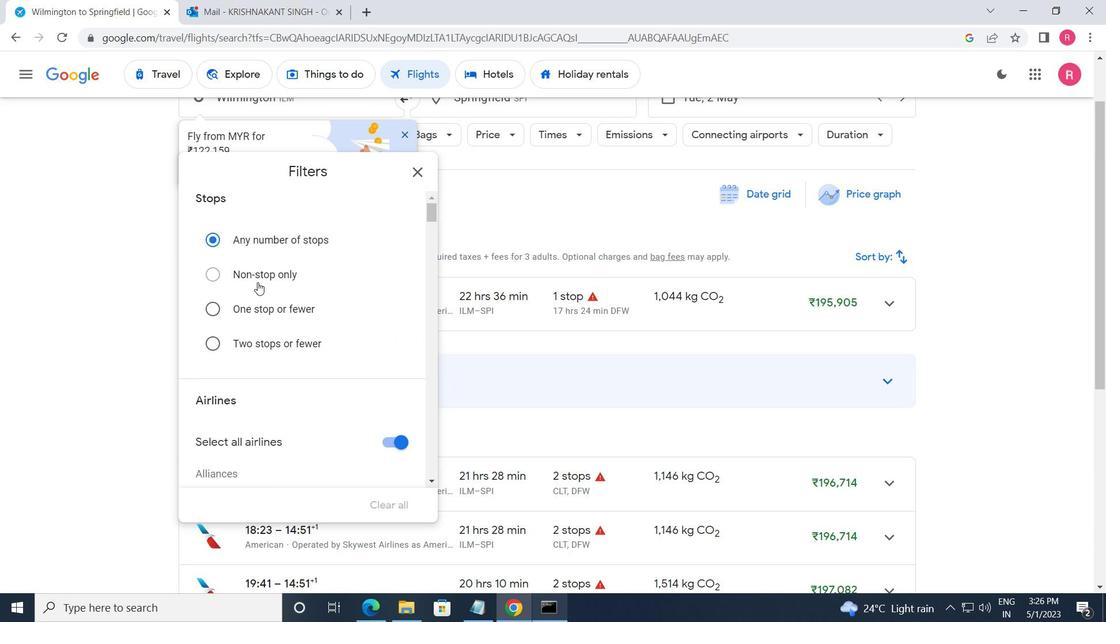 
Action: Mouse moved to (260, 288)
Screenshot: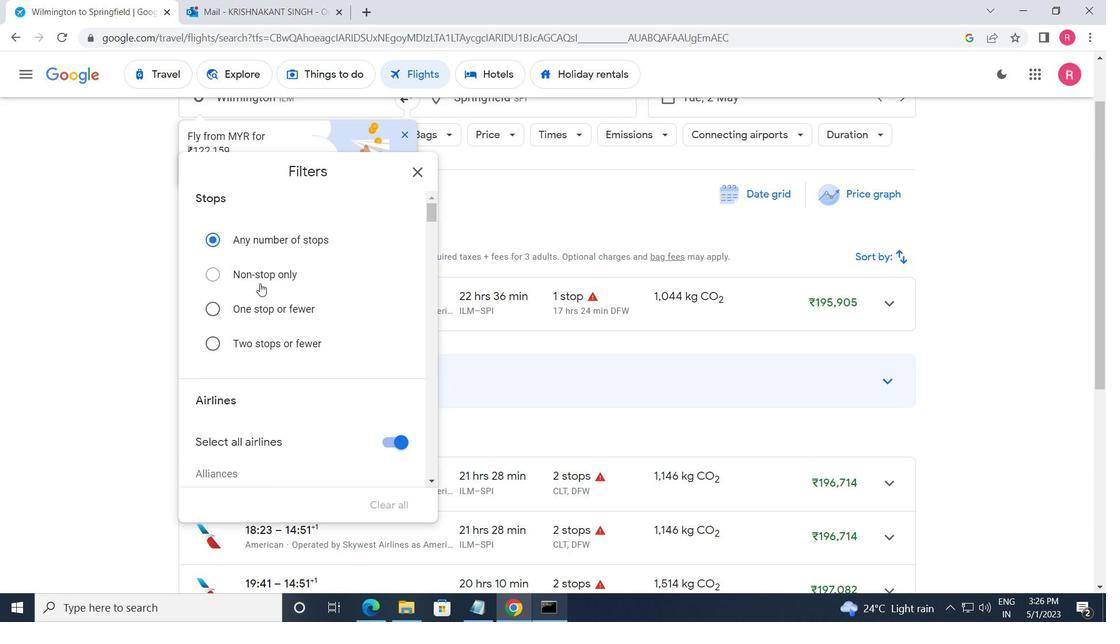 
Action: Mouse scrolled (260, 287) with delta (0, 0)
Screenshot: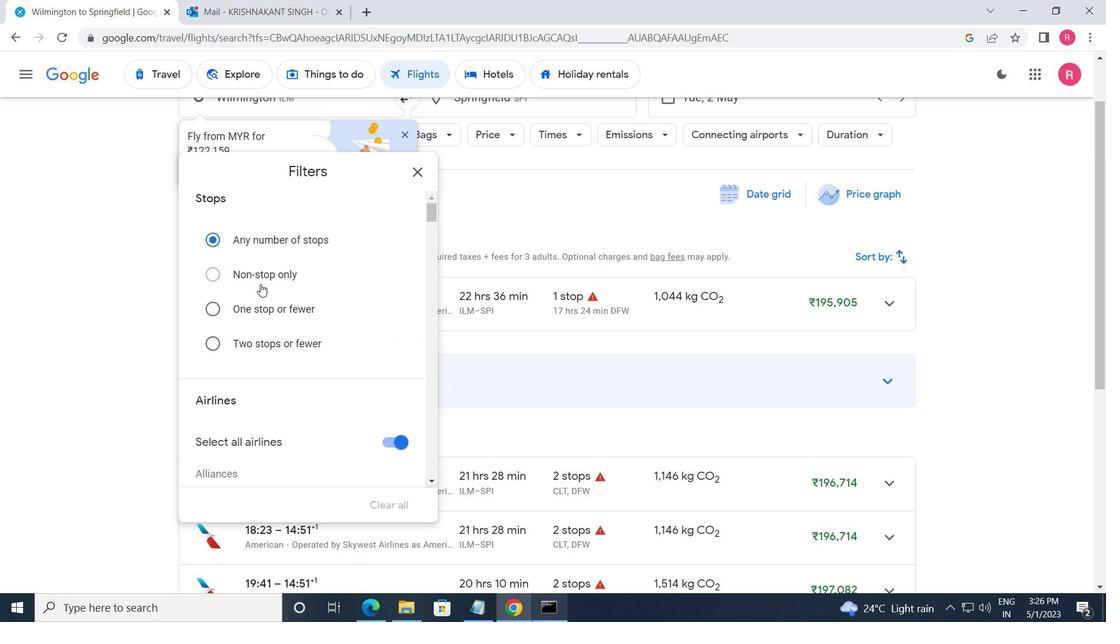 
Action: Mouse moved to (260, 288)
Screenshot: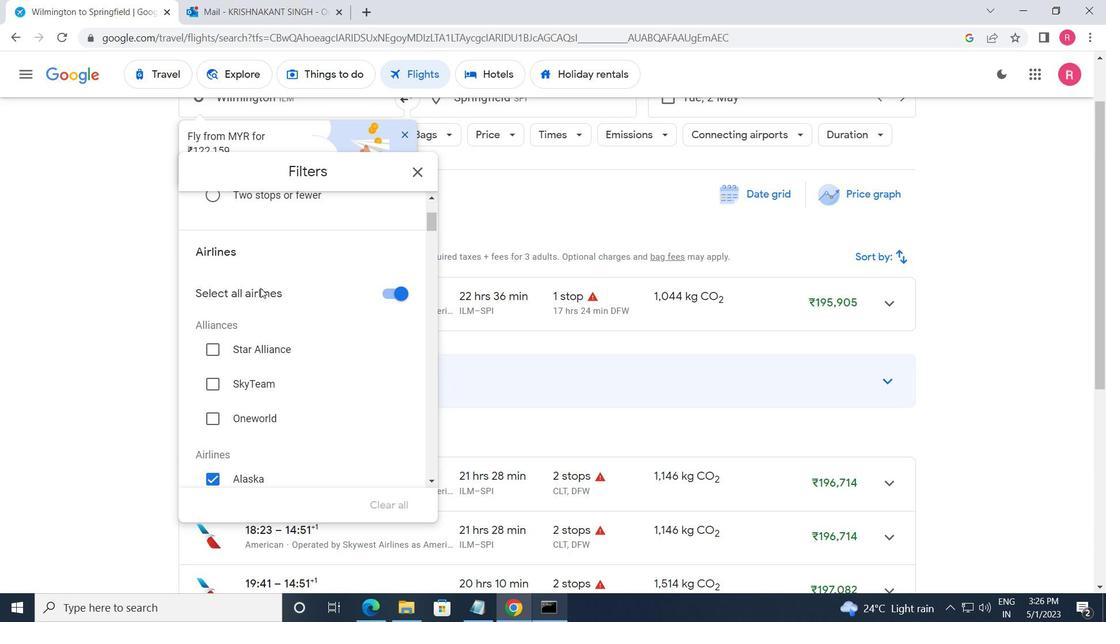 
Action: Mouse scrolled (260, 288) with delta (0, 0)
Screenshot: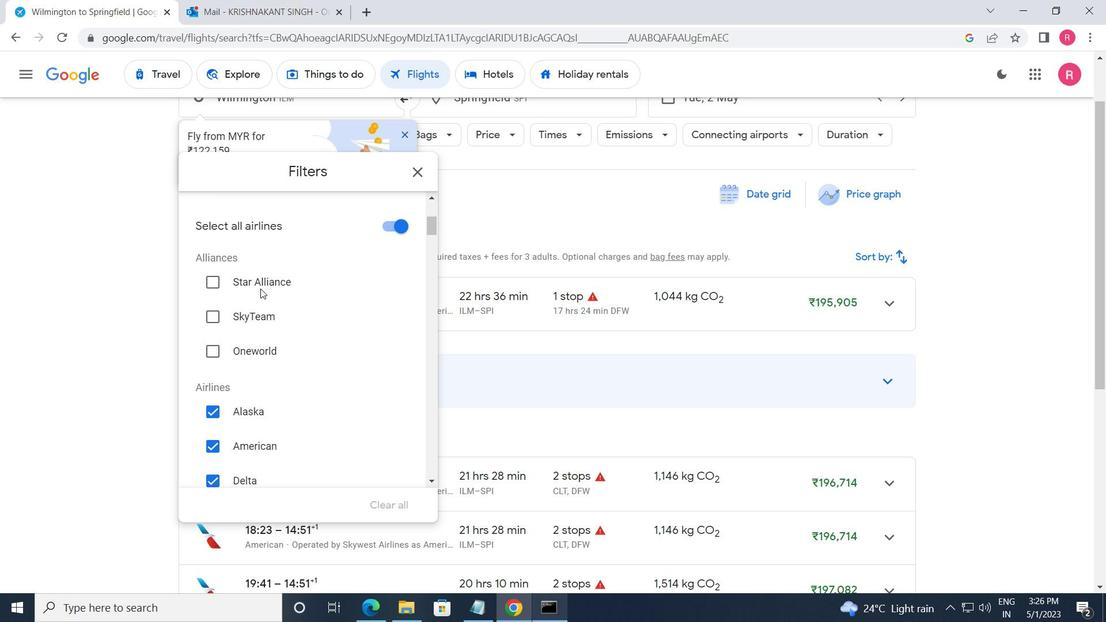 
Action: Mouse scrolled (260, 288) with delta (0, 0)
Screenshot: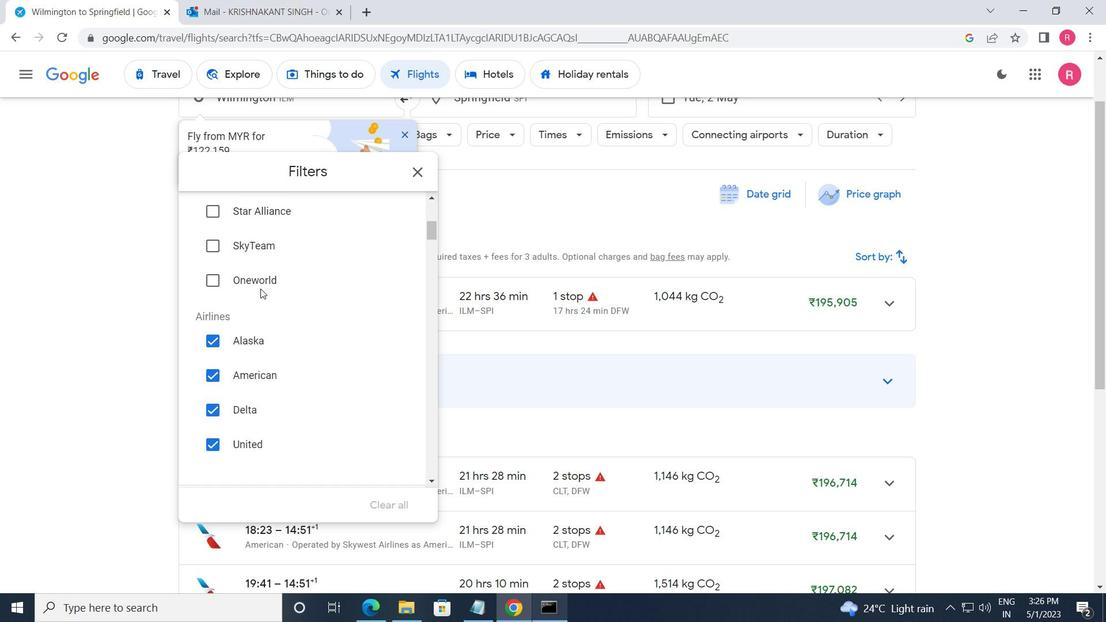 
Action: Mouse scrolled (260, 288) with delta (0, 0)
Screenshot: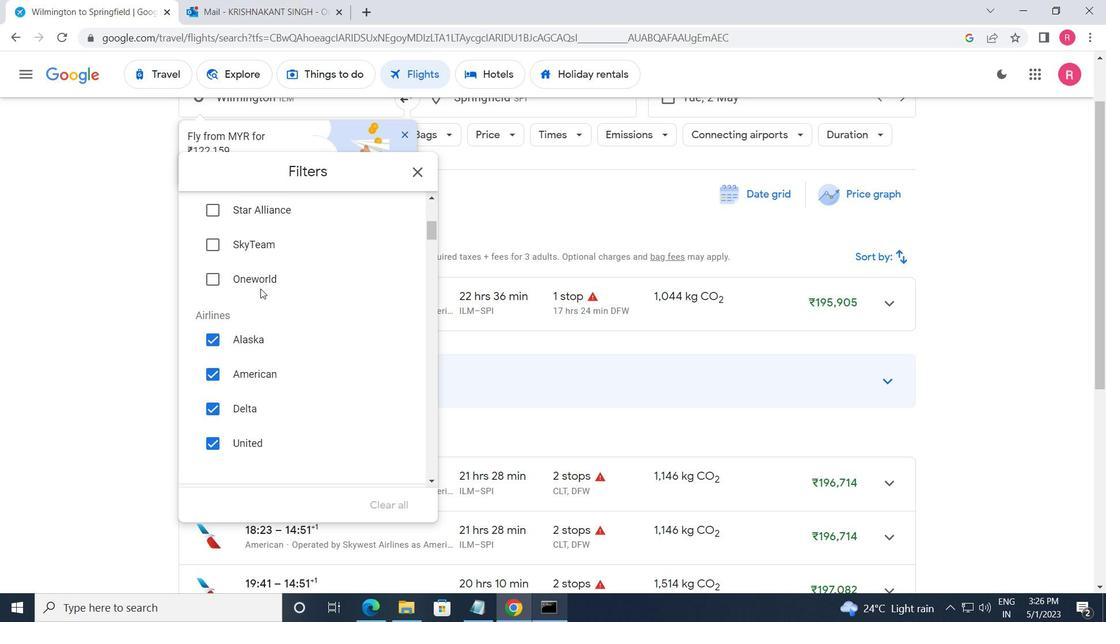 
Action: Mouse scrolled (260, 289) with delta (0, 0)
Screenshot: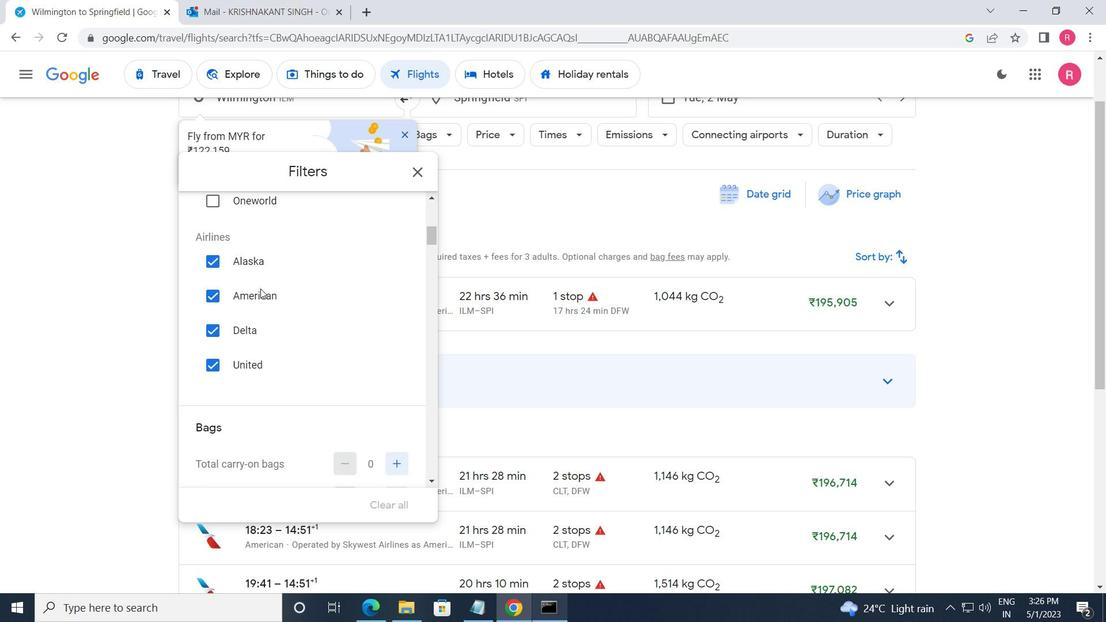 
Action: Mouse scrolled (260, 289) with delta (0, 0)
Screenshot: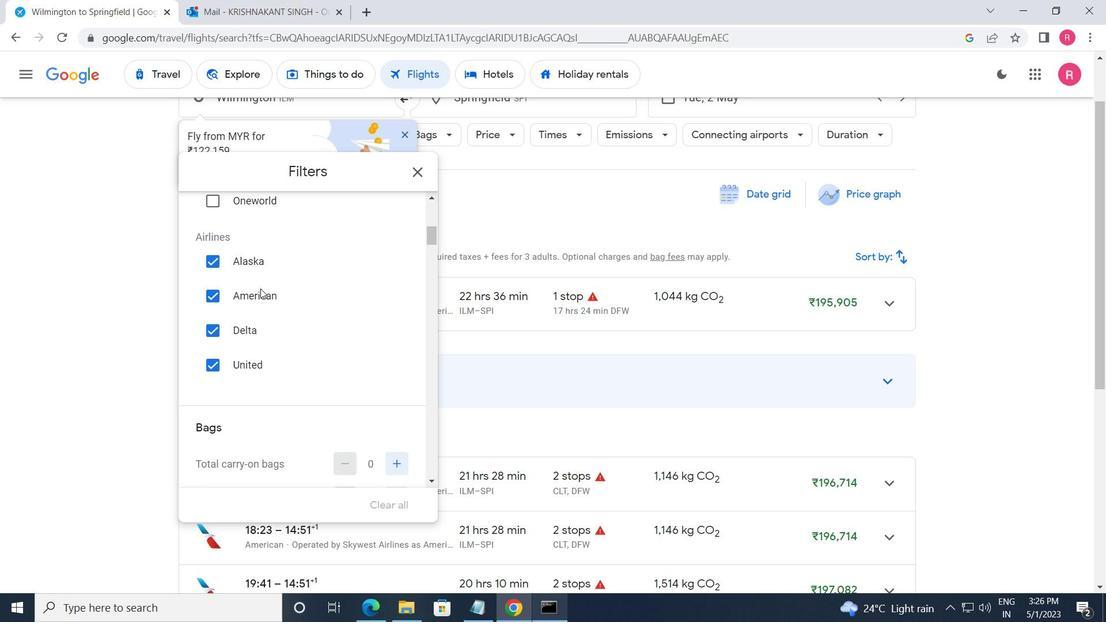 
Action: Mouse scrolled (260, 289) with delta (0, 0)
Screenshot: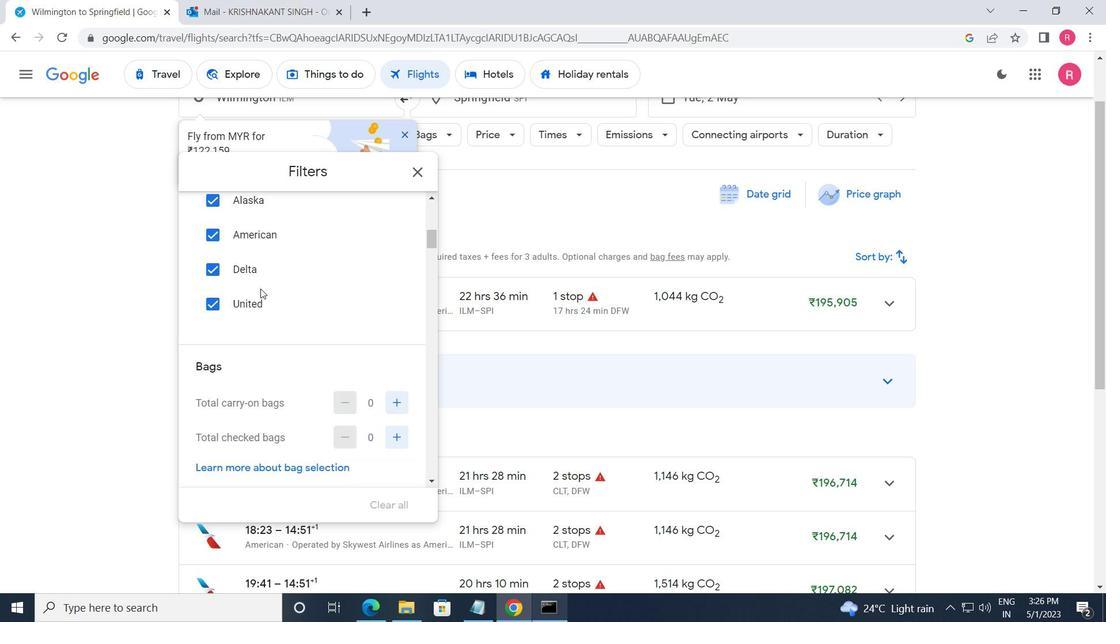 
Action: Mouse moved to (394, 223)
Screenshot: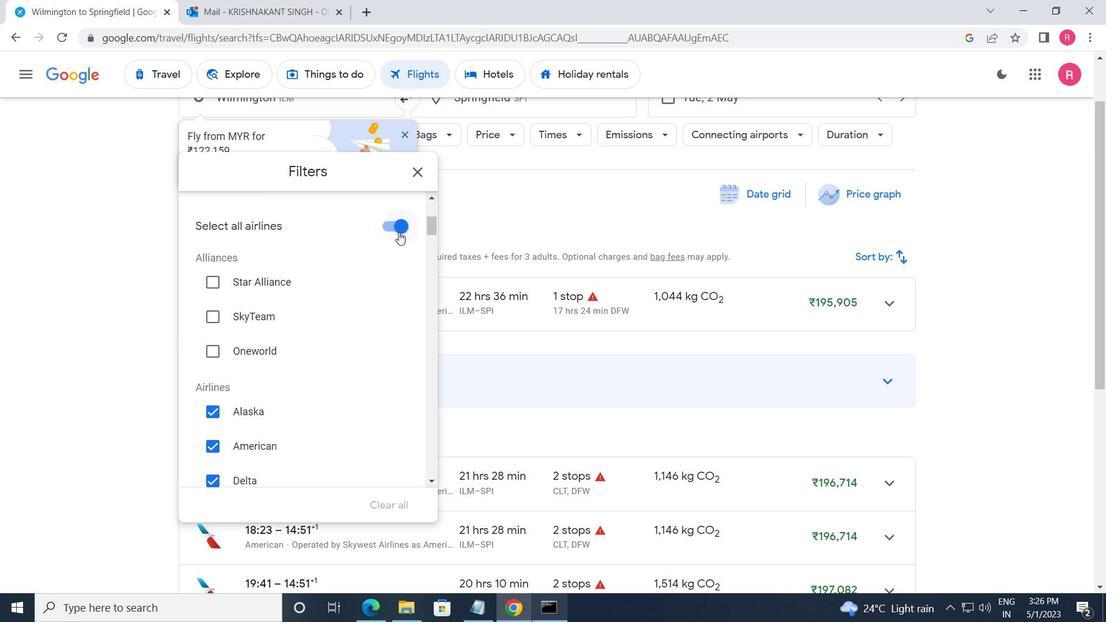 
Action: Mouse pressed left at (394, 223)
Screenshot: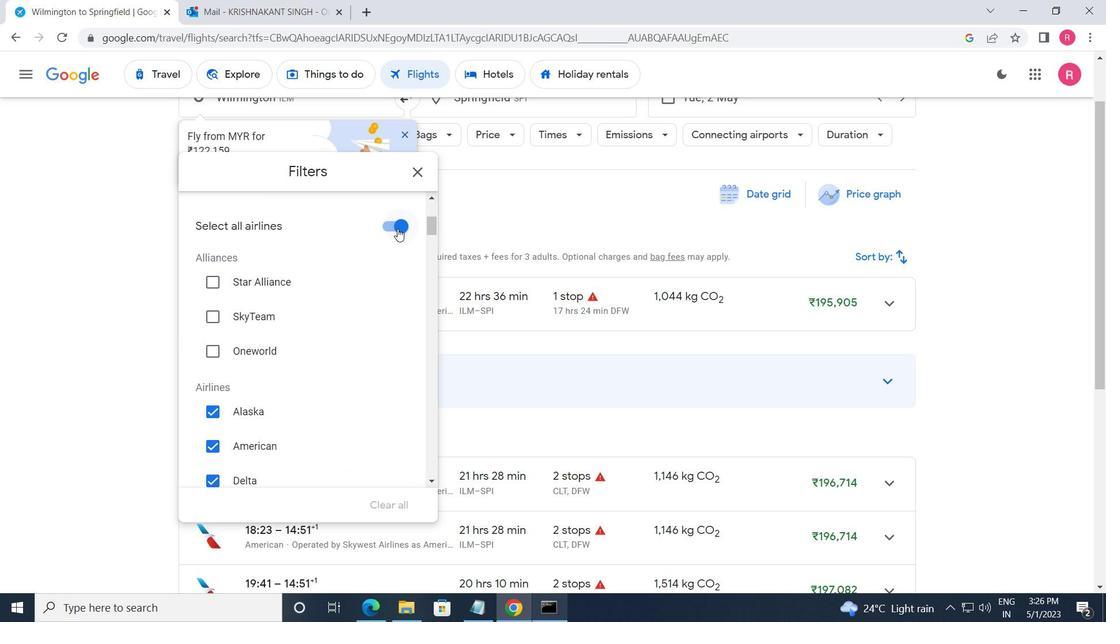 
Action: Mouse moved to (331, 369)
Screenshot: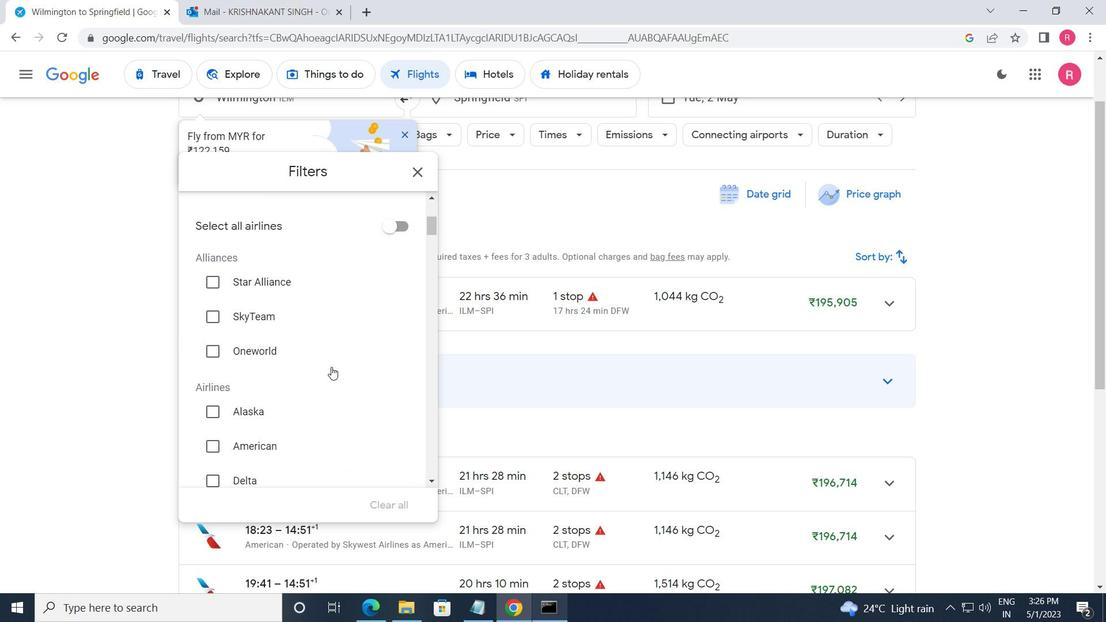 
Action: Mouse scrolled (331, 368) with delta (0, 0)
Screenshot: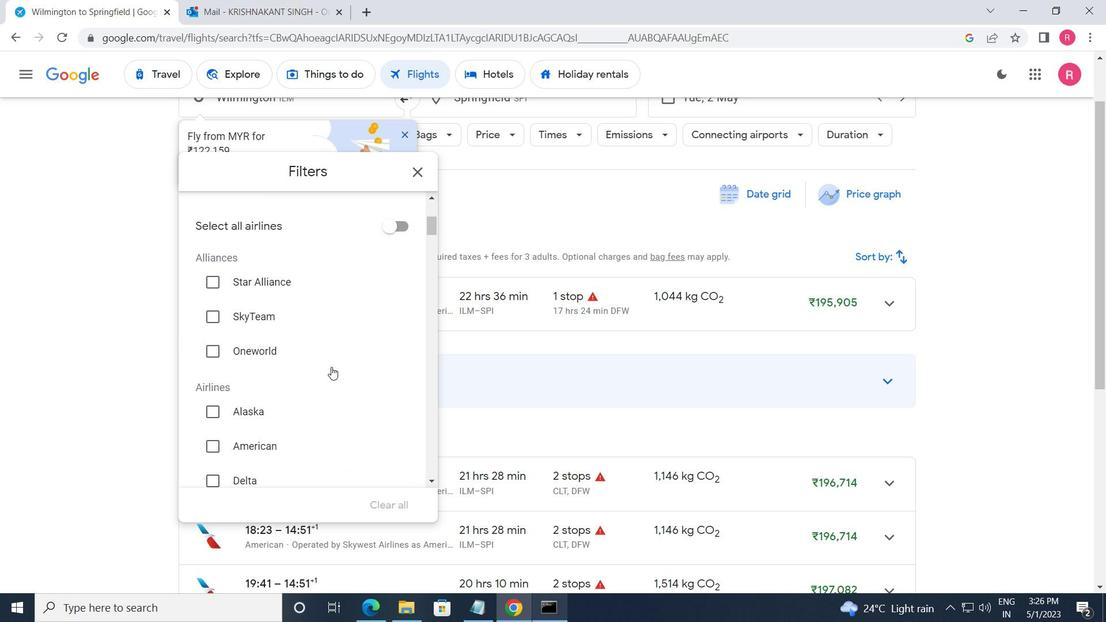 
Action: Mouse scrolled (331, 368) with delta (0, 0)
Screenshot: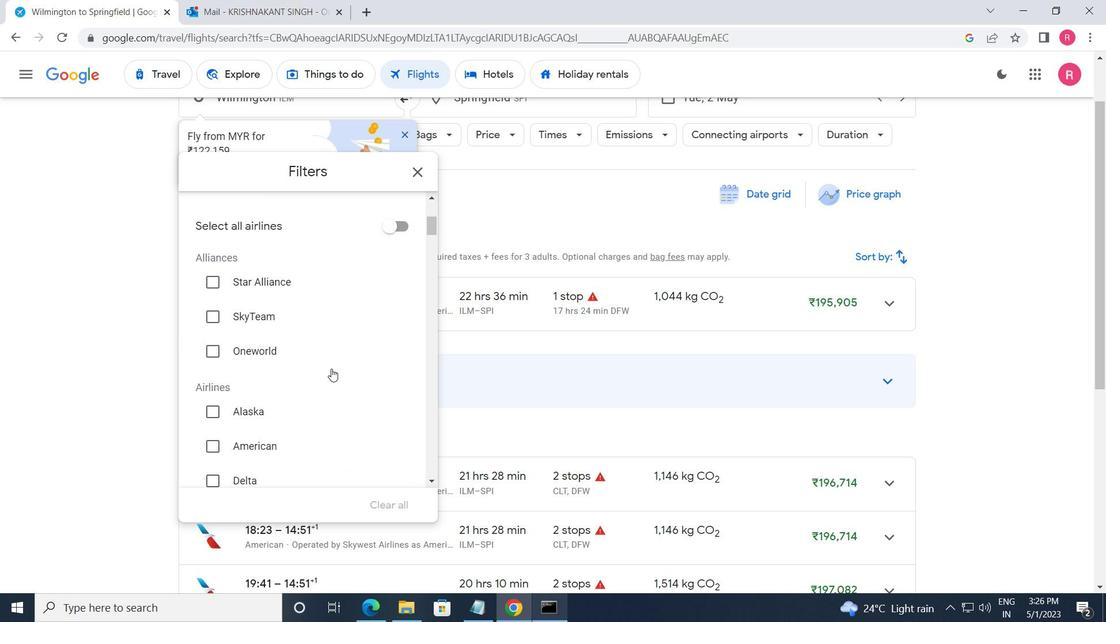 
Action: Mouse scrolled (331, 368) with delta (0, 0)
Screenshot: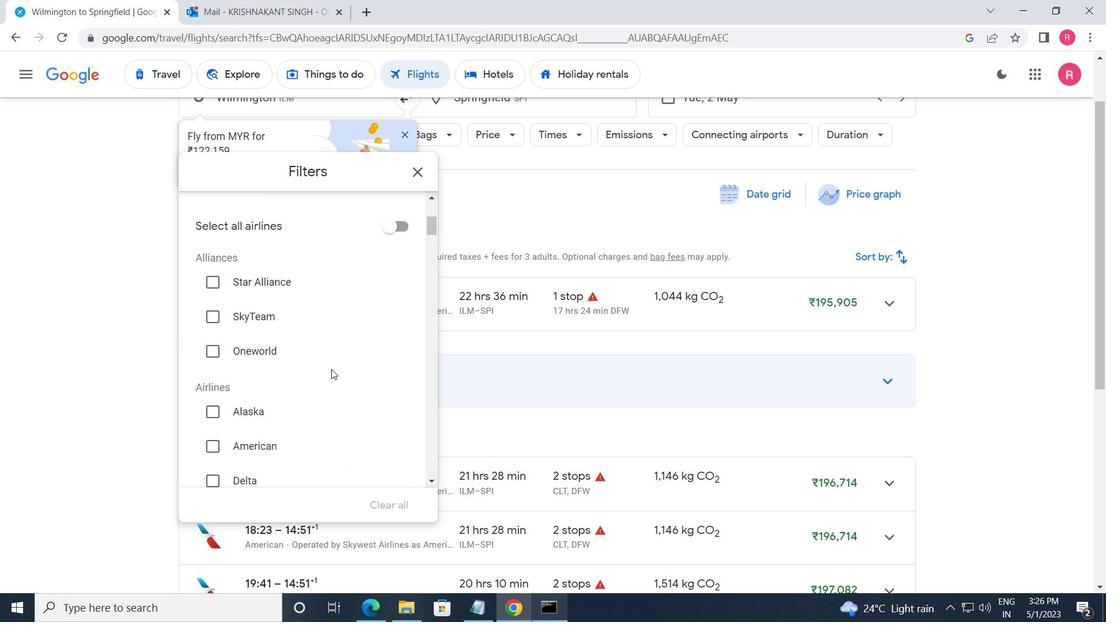 
Action: Mouse scrolled (331, 368) with delta (0, 0)
Screenshot: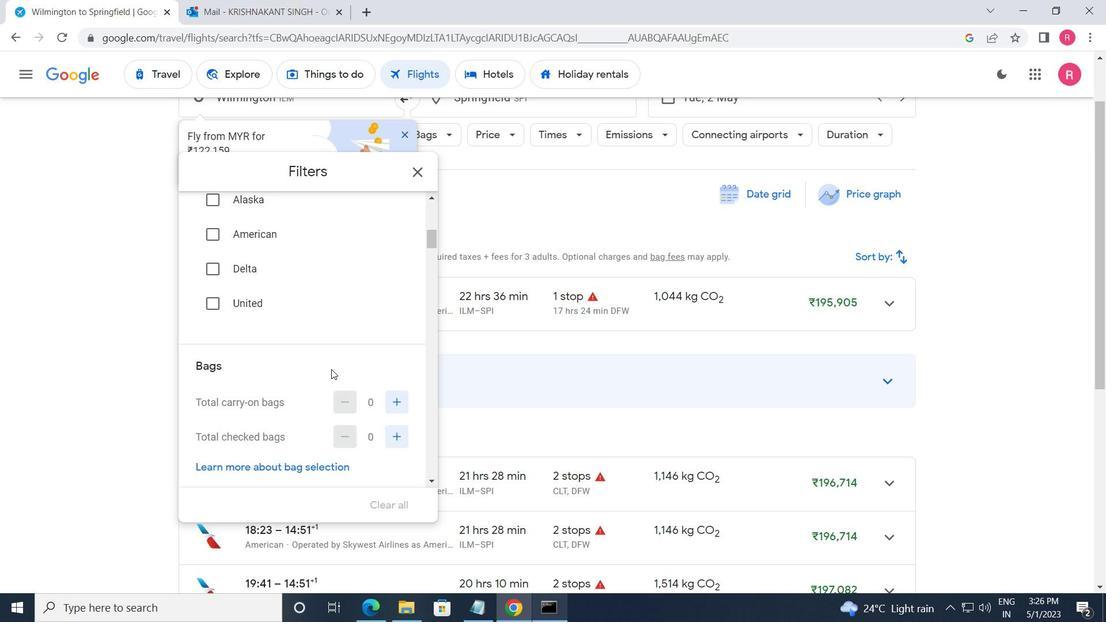 
Action: Mouse moved to (393, 367)
Screenshot: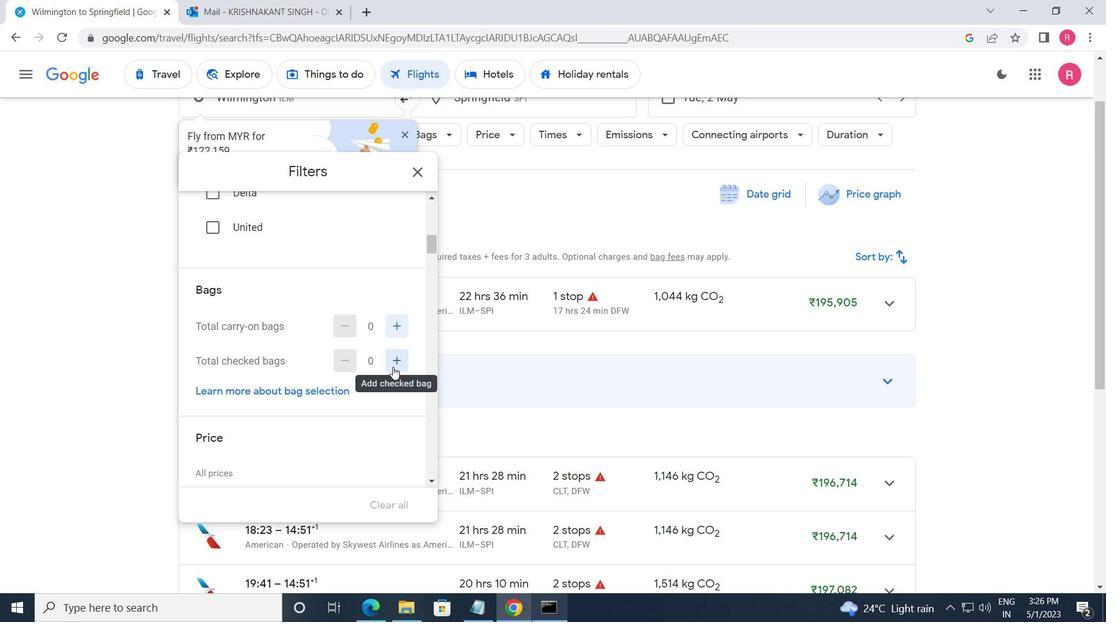 
Action: Mouse pressed left at (393, 367)
Screenshot: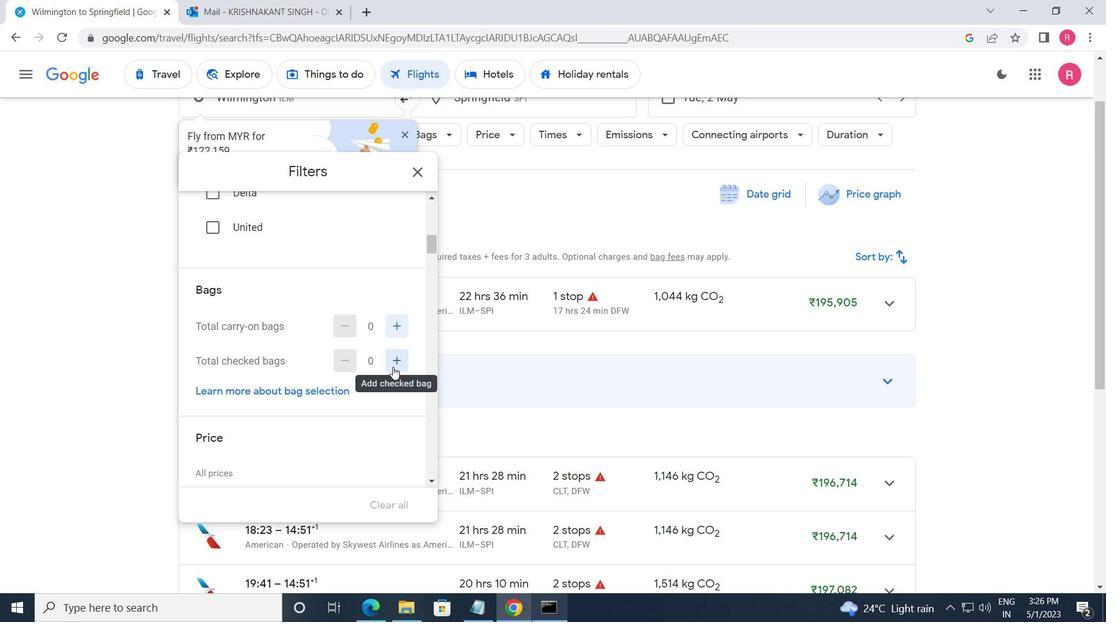 
Action: Mouse pressed left at (393, 367)
Screenshot: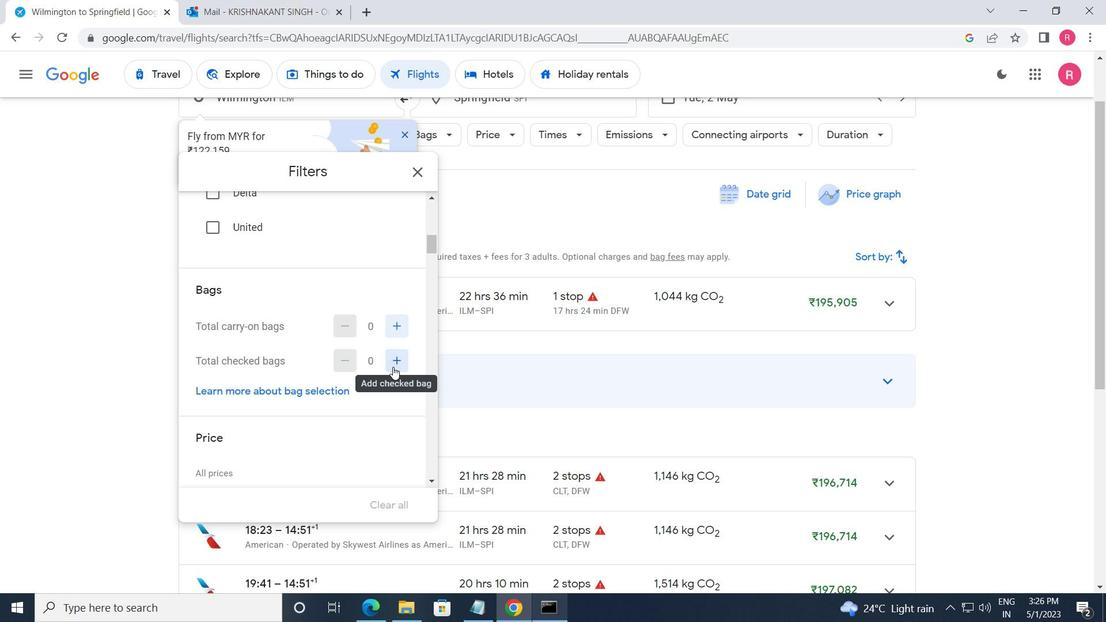 
Action: Mouse pressed left at (393, 367)
Screenshot: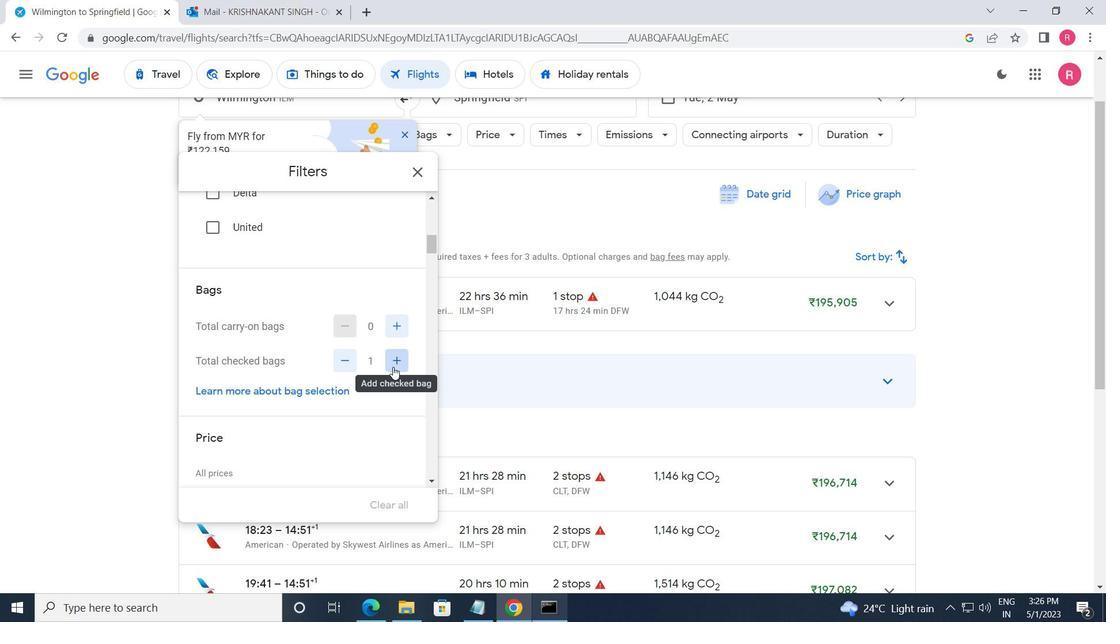 
Action: Mouse pressed left at (393, 367)
Screenshot: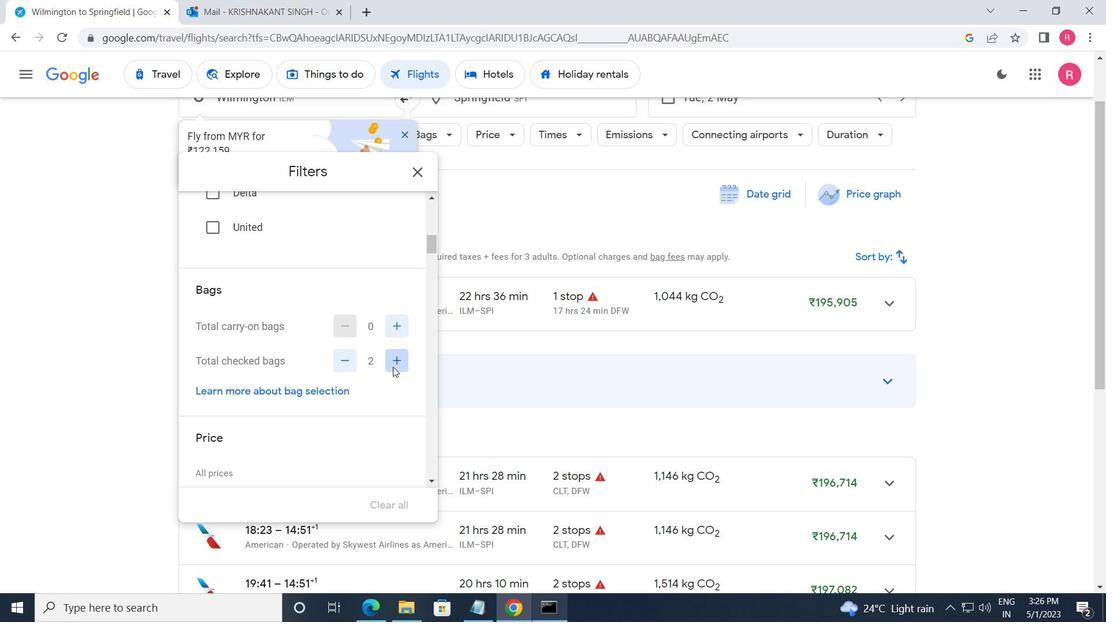 
Action: Mouse pressed left at (393, 367)
Screenshot: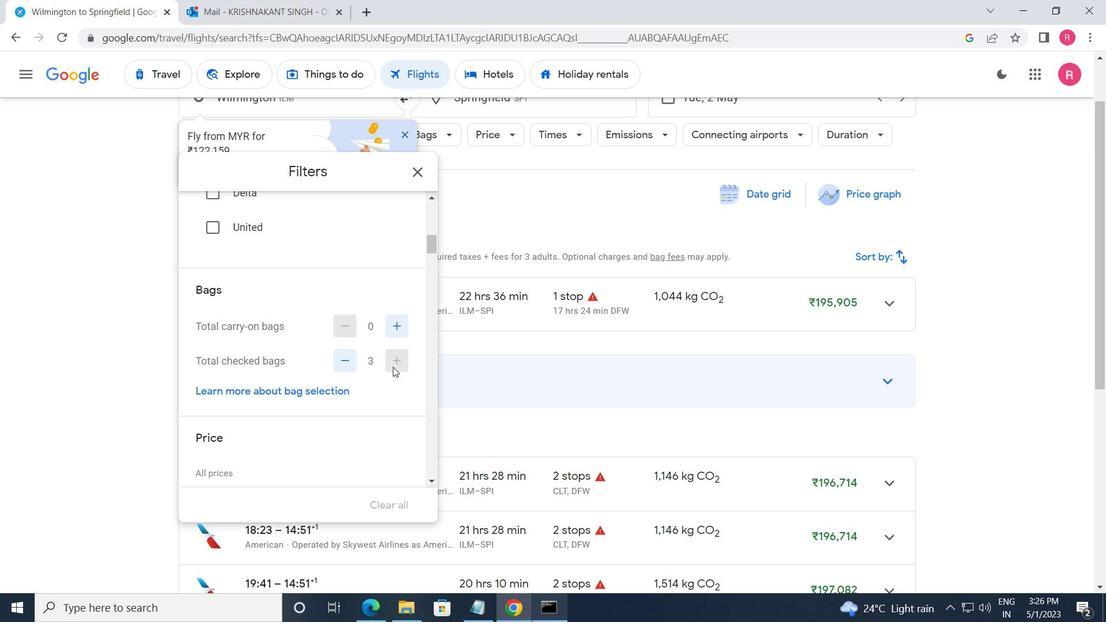 
Action: Mouse moved to (393, 367)
Screenshot: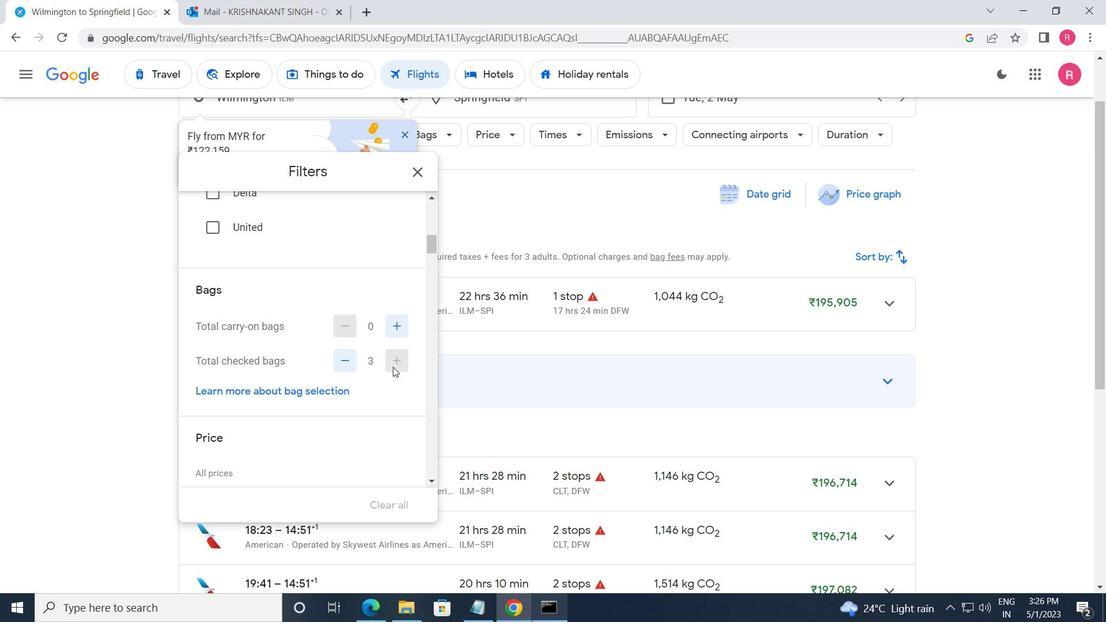 
Action: Mouse pressed left at (393, 367)
Screenshot: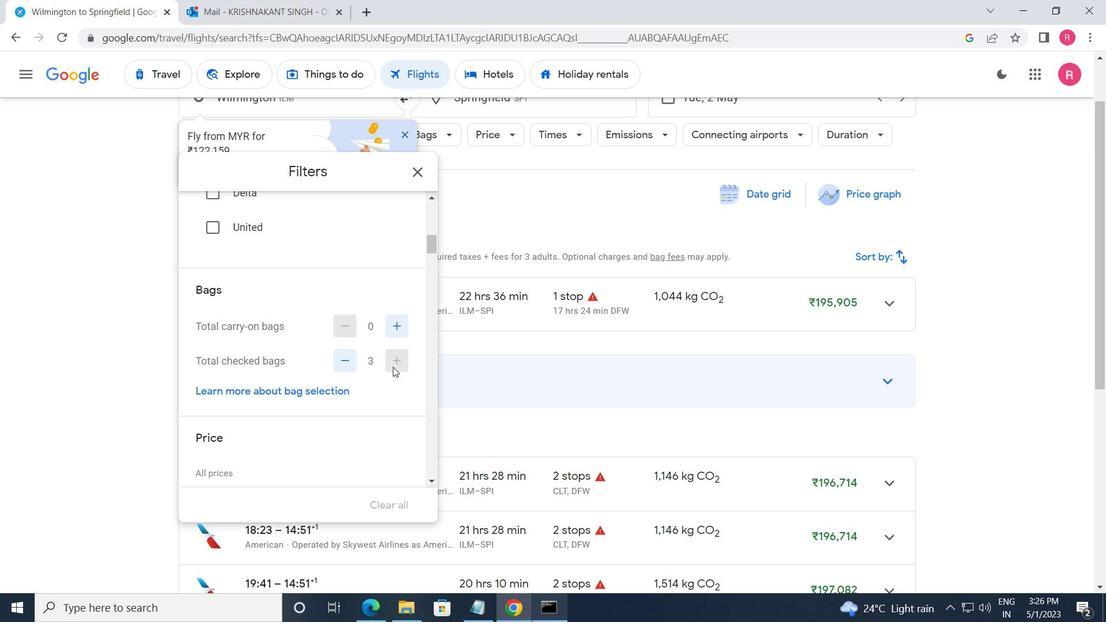 
Action: Mouse pressed left at (393, 367)
Screenshot: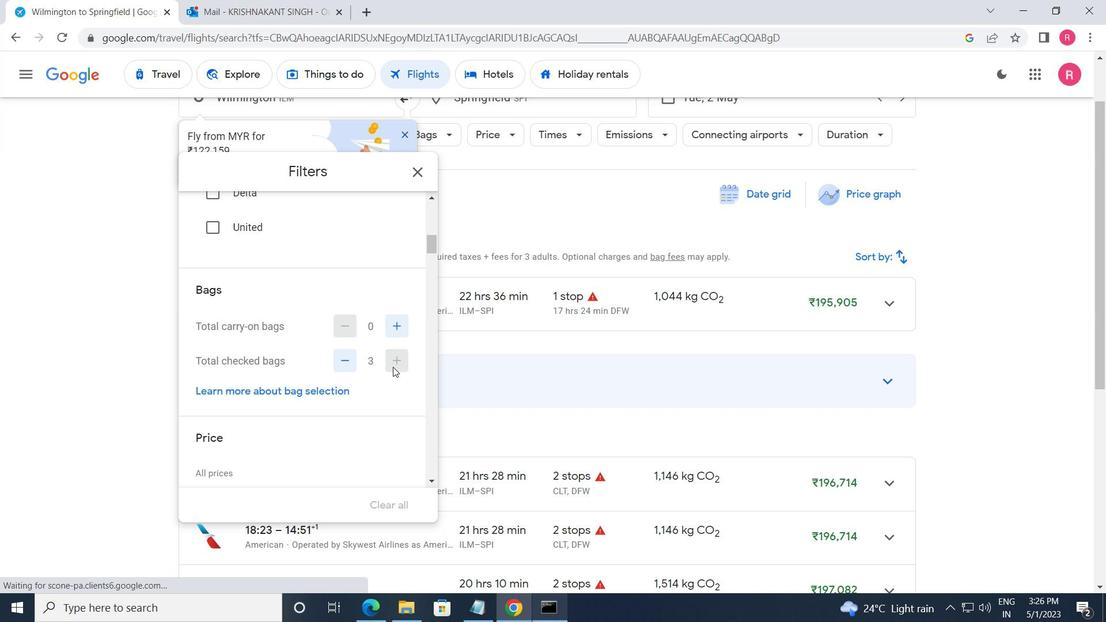 
Action: Mouse pressed left at (393, 367)
Screenshot: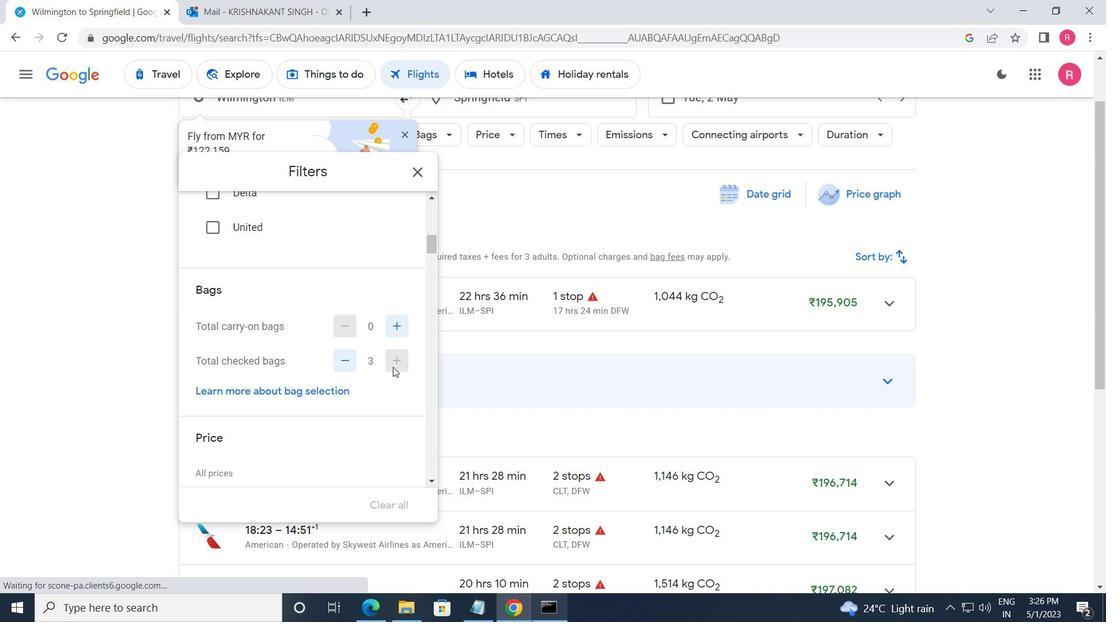 
Action: Mouse pressed left at (393, 367)
Screenshot: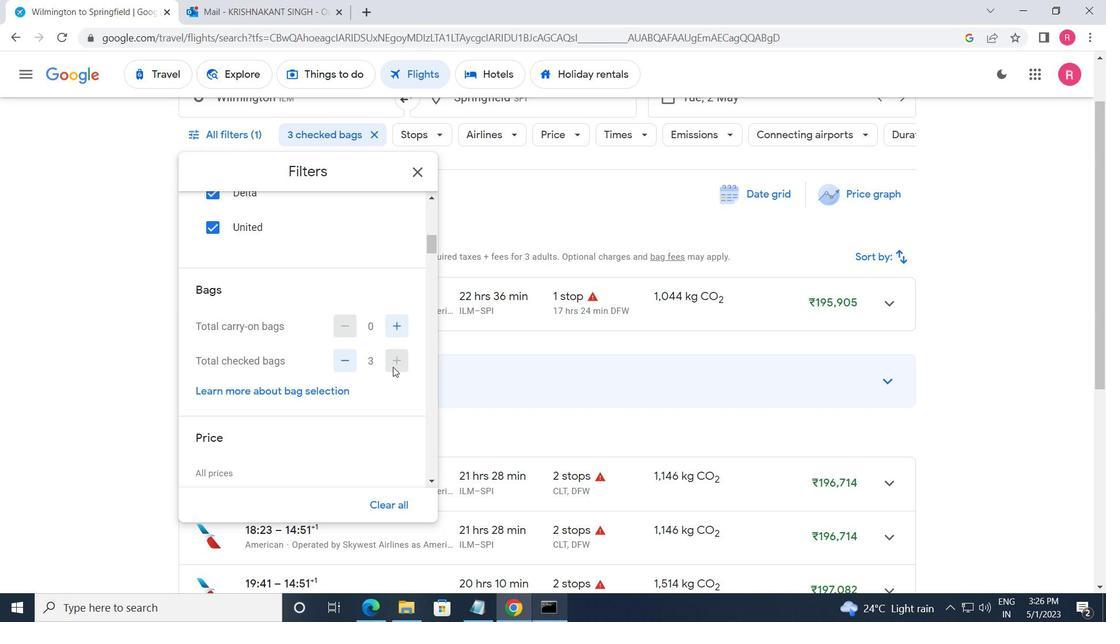 
Action: Mouse pressed left at (393, 367)
Screenshot: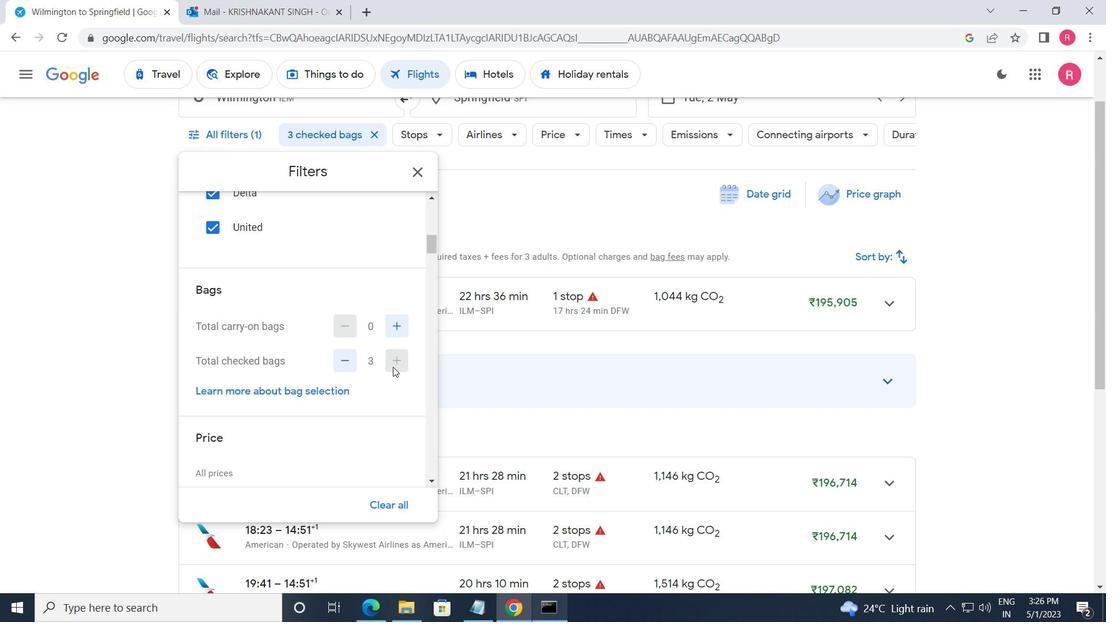 
Action: Mouse pressed left at (393, 367)
Screenshot: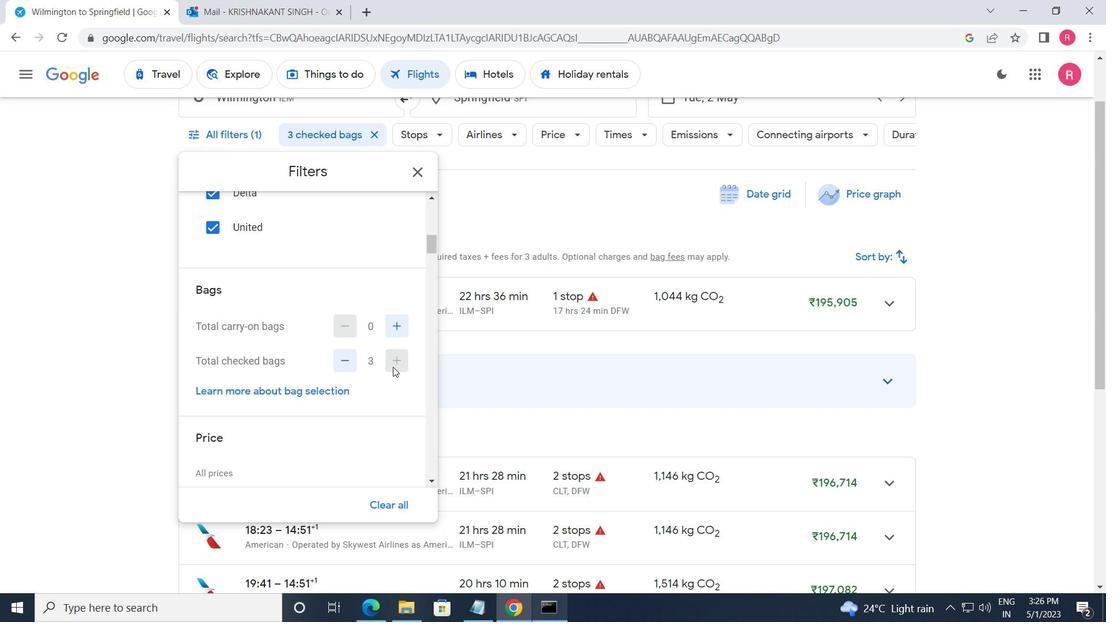 
Action: Mouse moved to (391, 365)
Screenshot: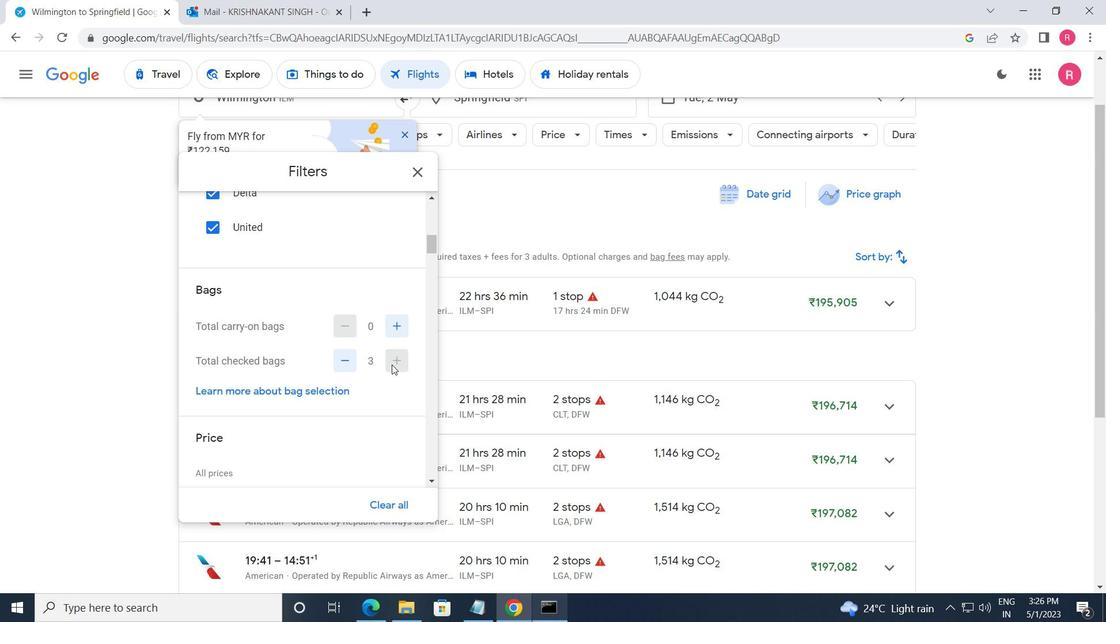 
Action: Mouse scrolled (391, 364) with delta (0, 0)
Screenshot: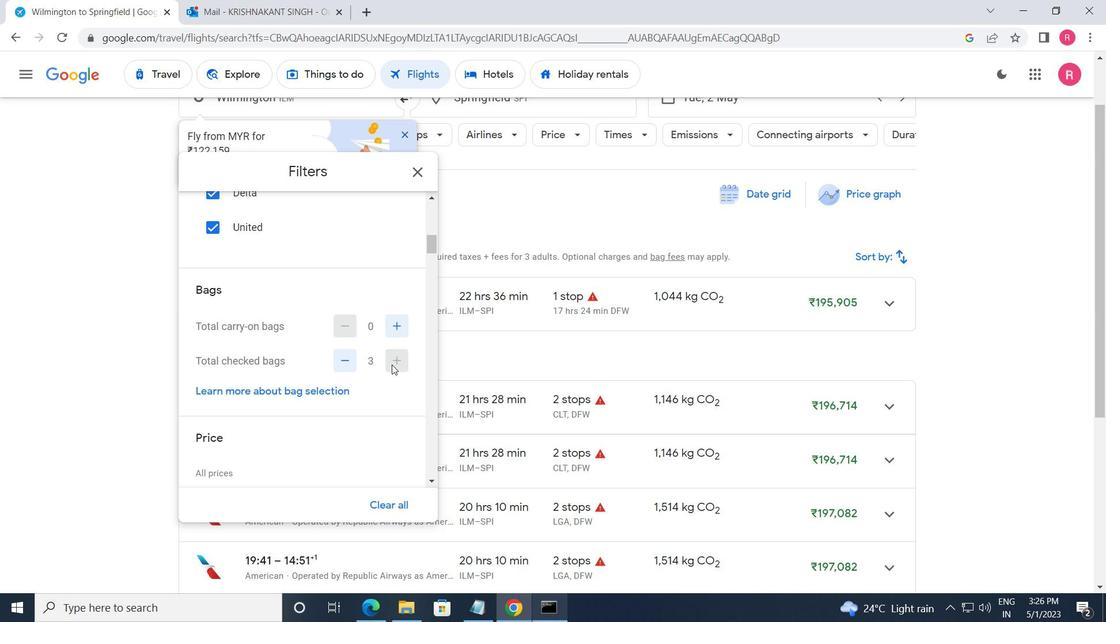 
Action: Mouse scrolled (391, 364) with delta (0, 0)
Screenshot: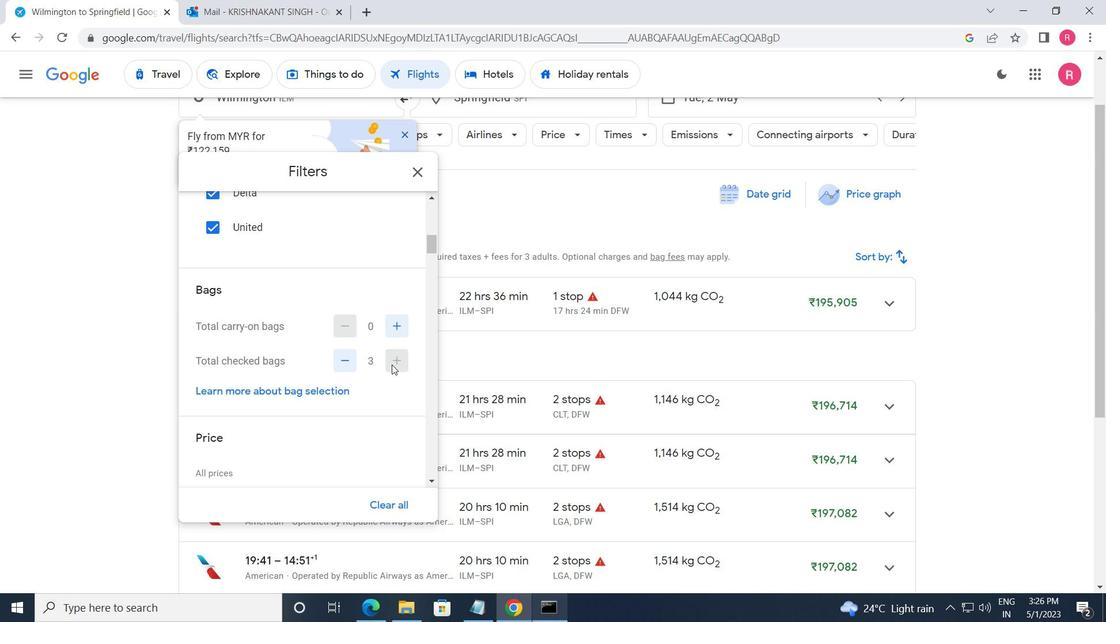 
Action: Mouse moved to (395, 363)
Screenshot: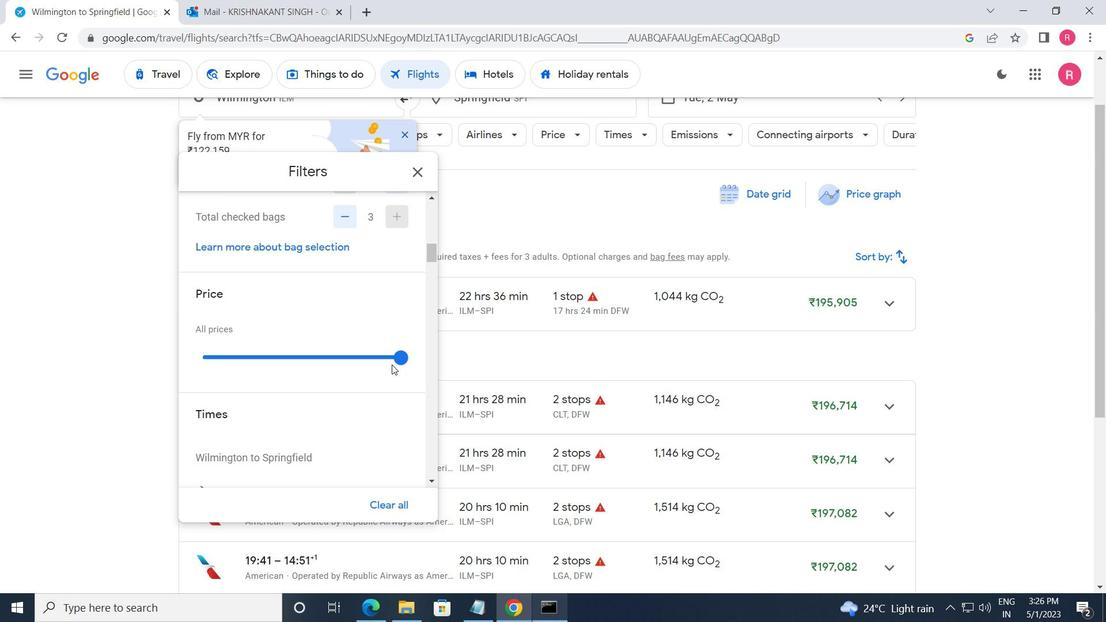 
Action: Mouse pressed left at (395, 363)
Screenshot: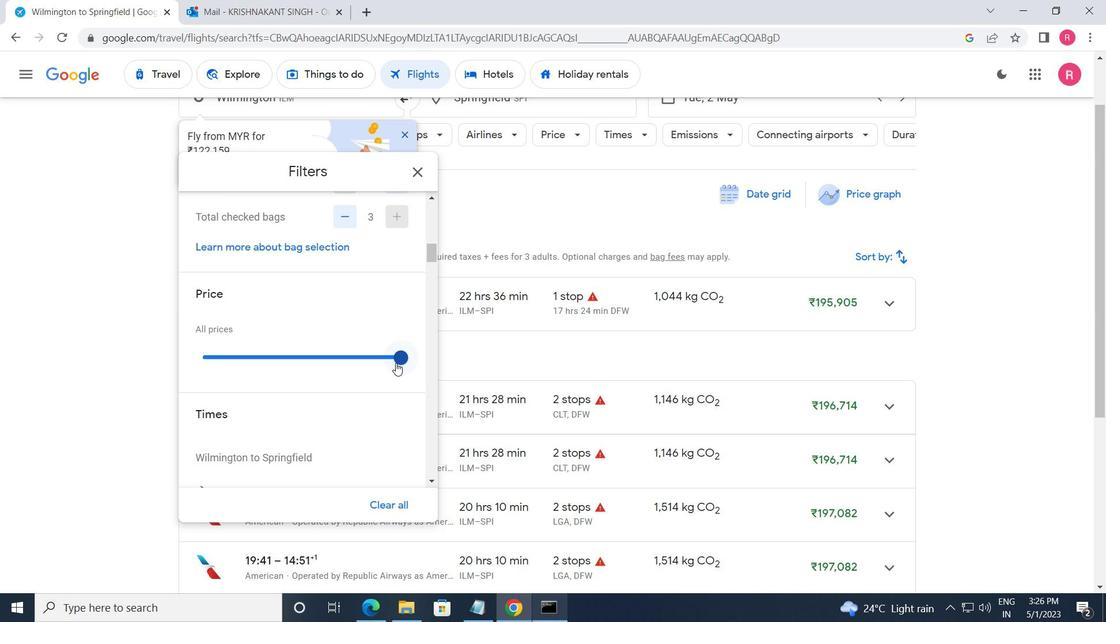 
Action: Mouse moved to (284, 387)
Screenshot: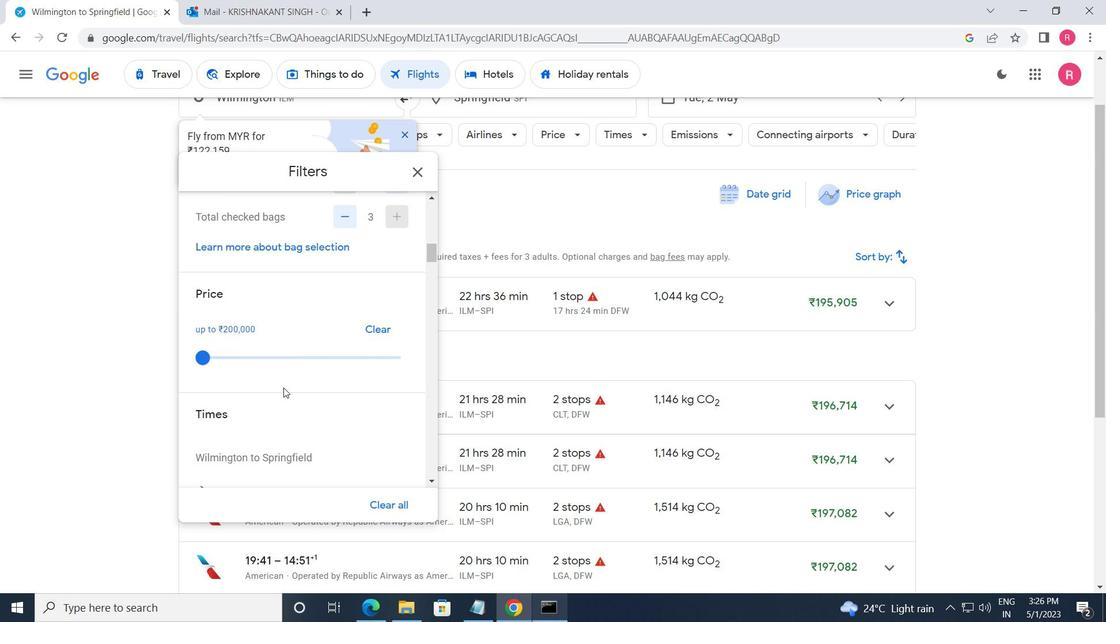 
Action: Mouse scrolled (284, 386) with delta (0, 0)
Screenshot: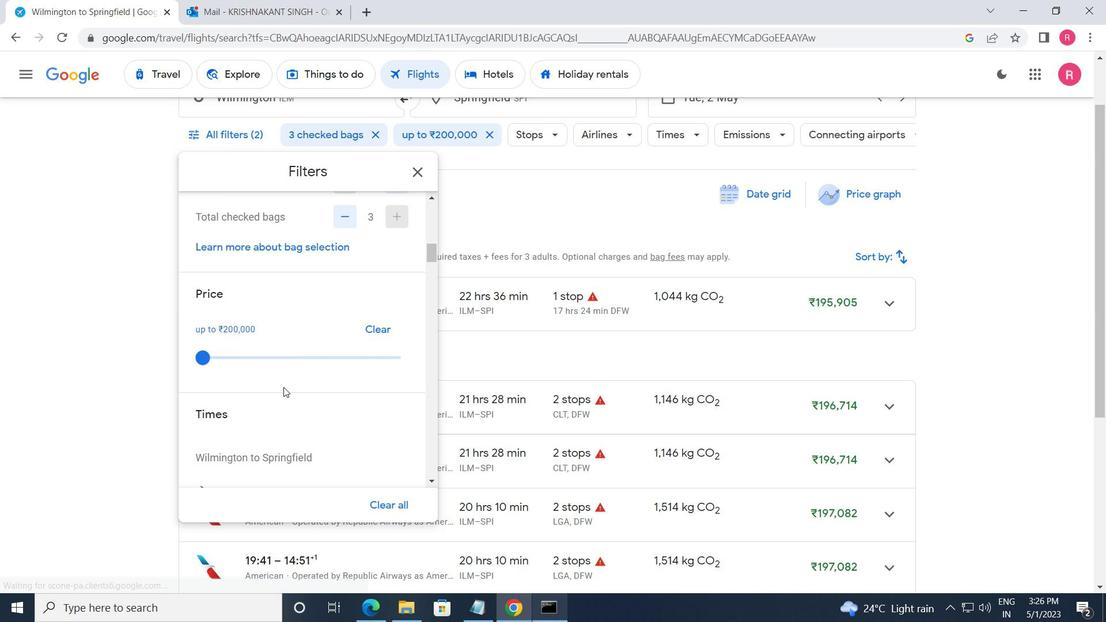 
Action: Mouse scrolled (284, 386) with delta (0, 0)
Screenshot: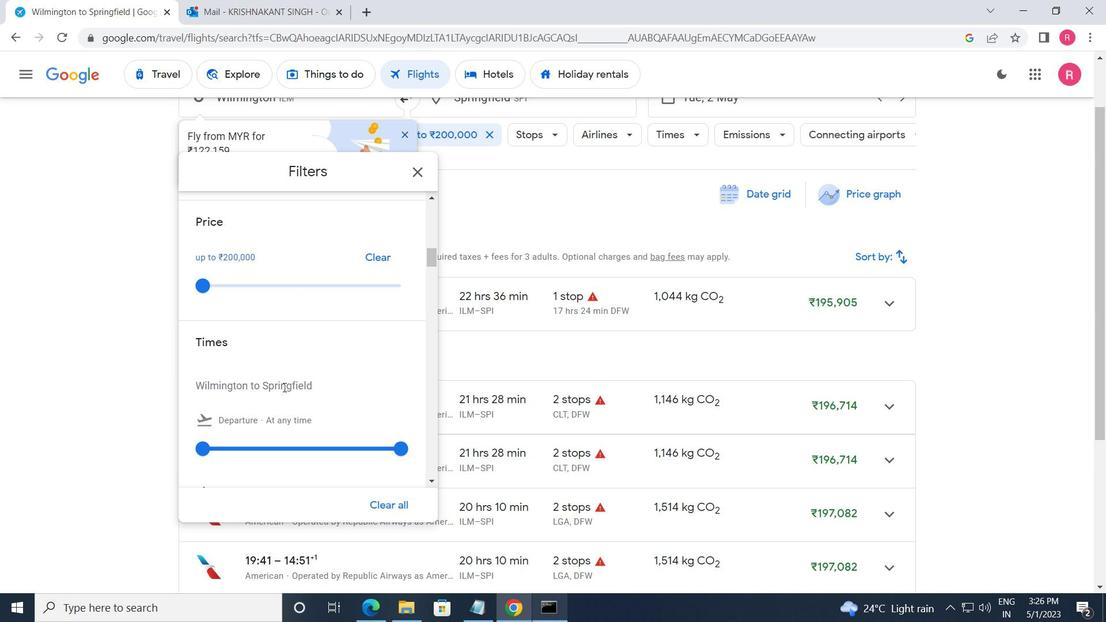 
Action: Mouse moved to (284, 387)
Screenshot: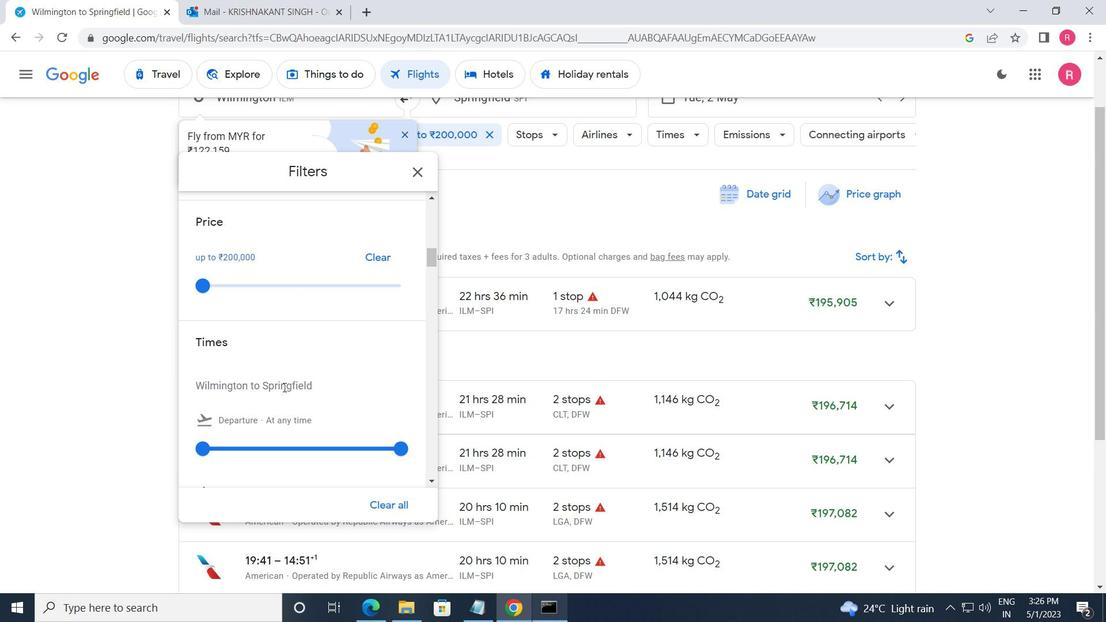 
Action: Mouse scrolled (284, 386) with delta (0, 0)
Screenshot: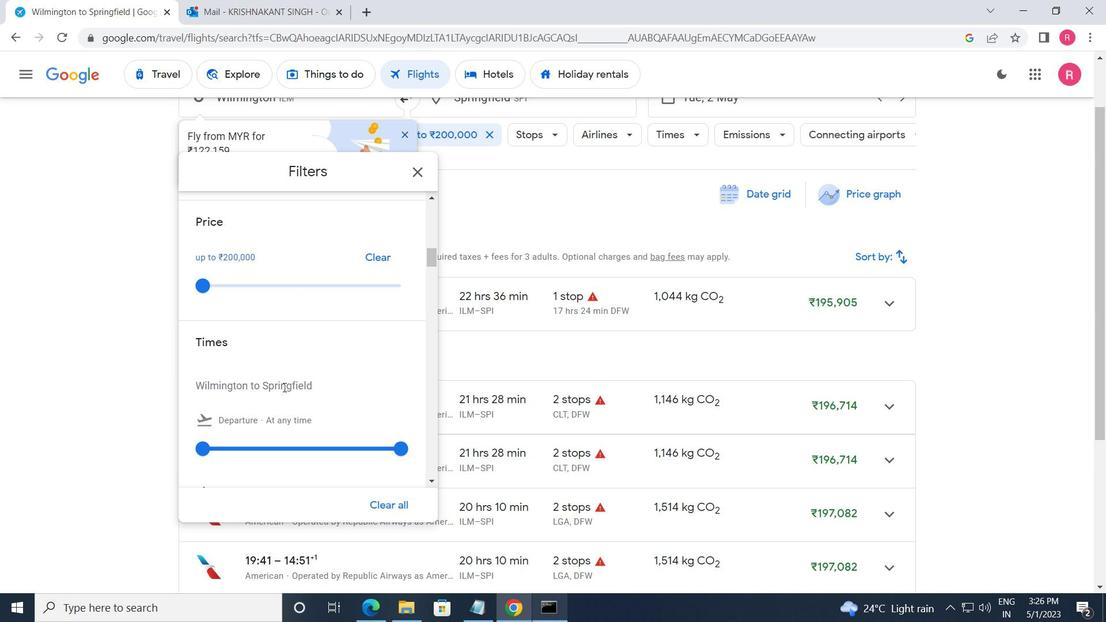 
Action: Mouse scrolled (284, 386) with delta (0, 0)
Screenshot: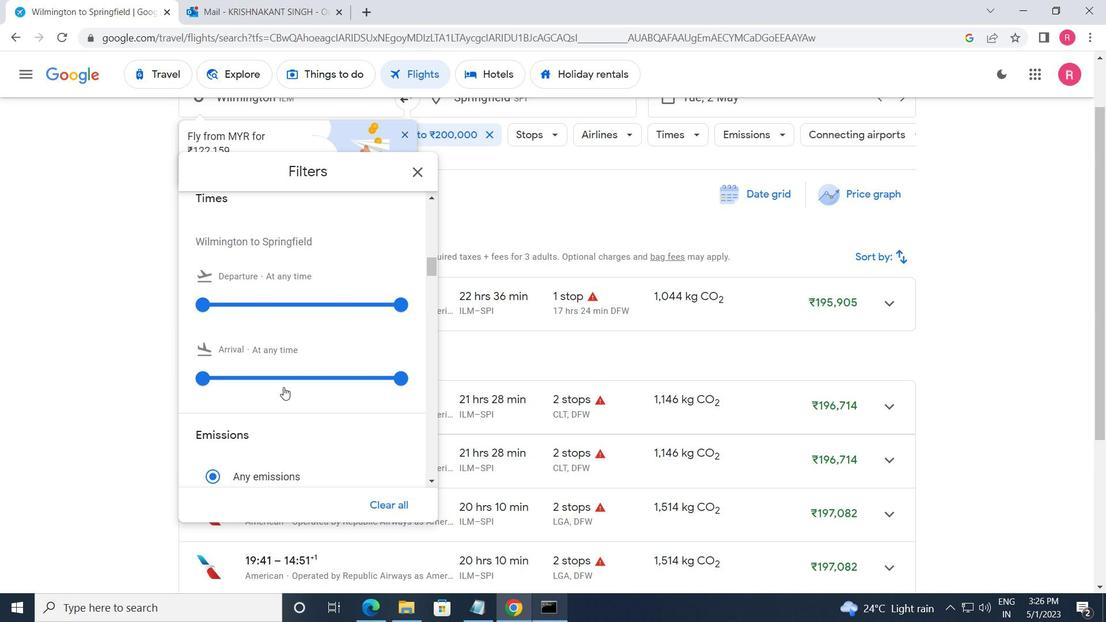 
Action: Mouse scrolled (284, 386) with delta (0, 0)
Screenshot: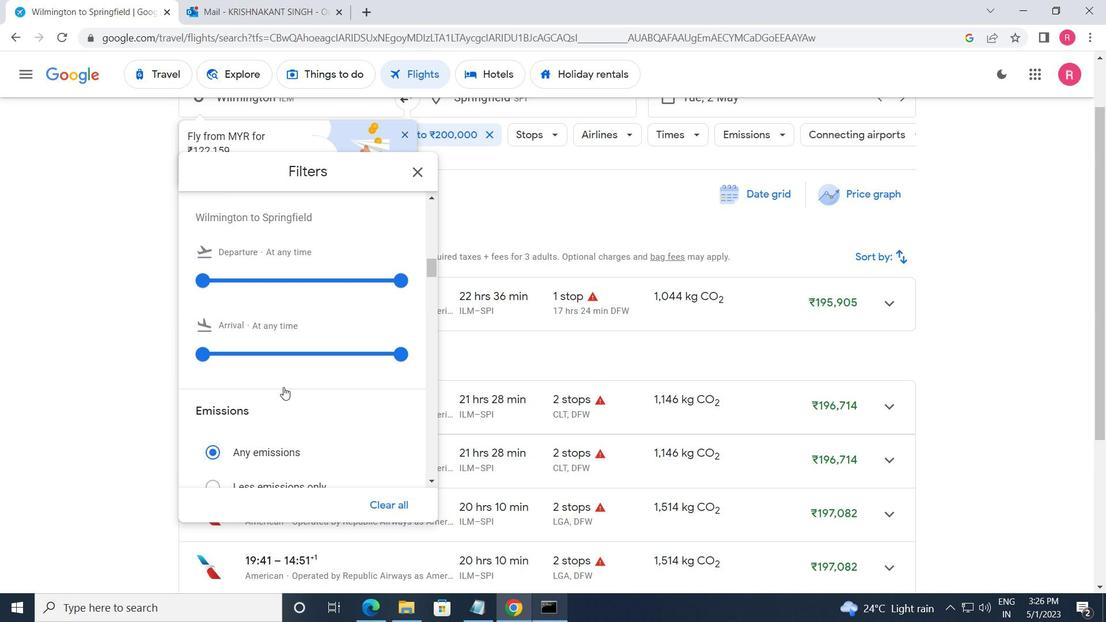 
Action: Mouse scrolled (284, 387) with delta (0, 0)
Screenshot: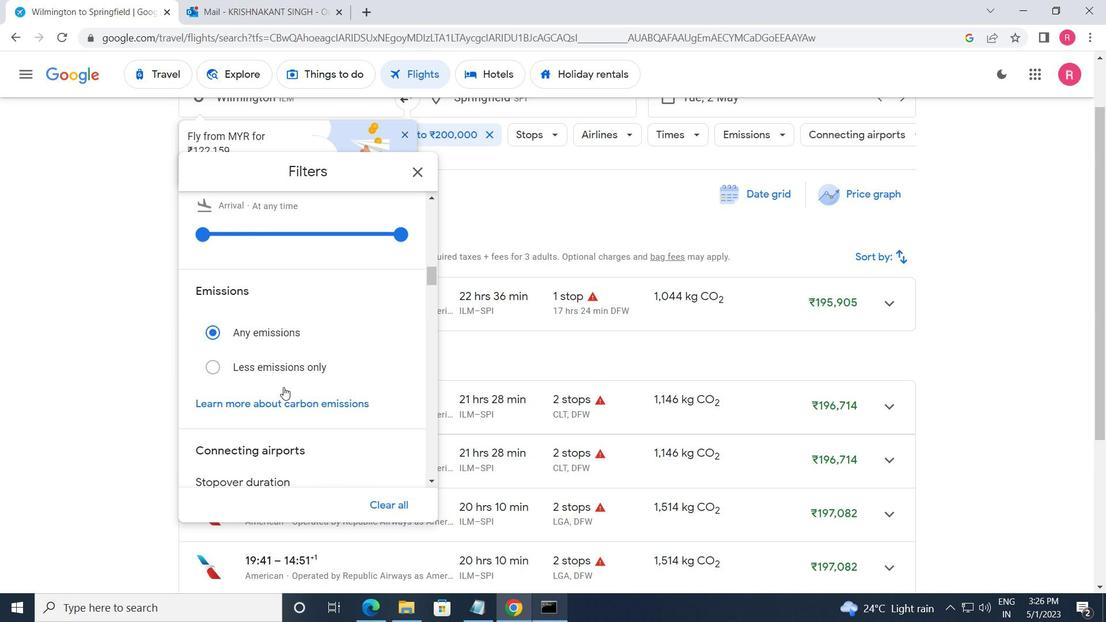 
Action: Mouse scrolled (284, 387) with delta (0, 0)
Screenshot: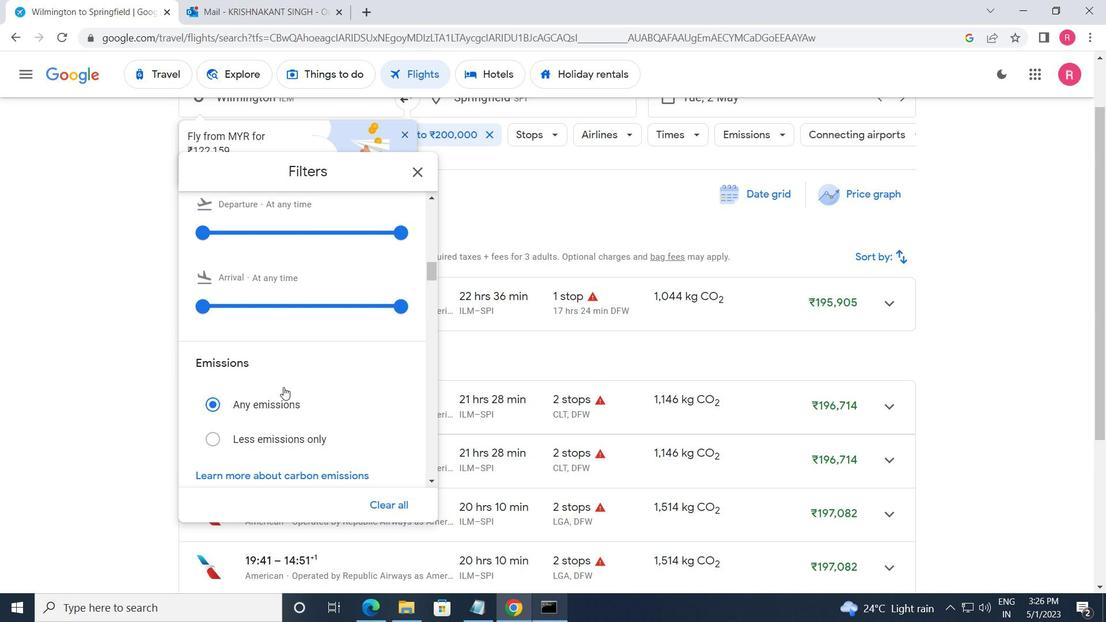 
Action: Mouse moved to (203, 311)
Screenshot: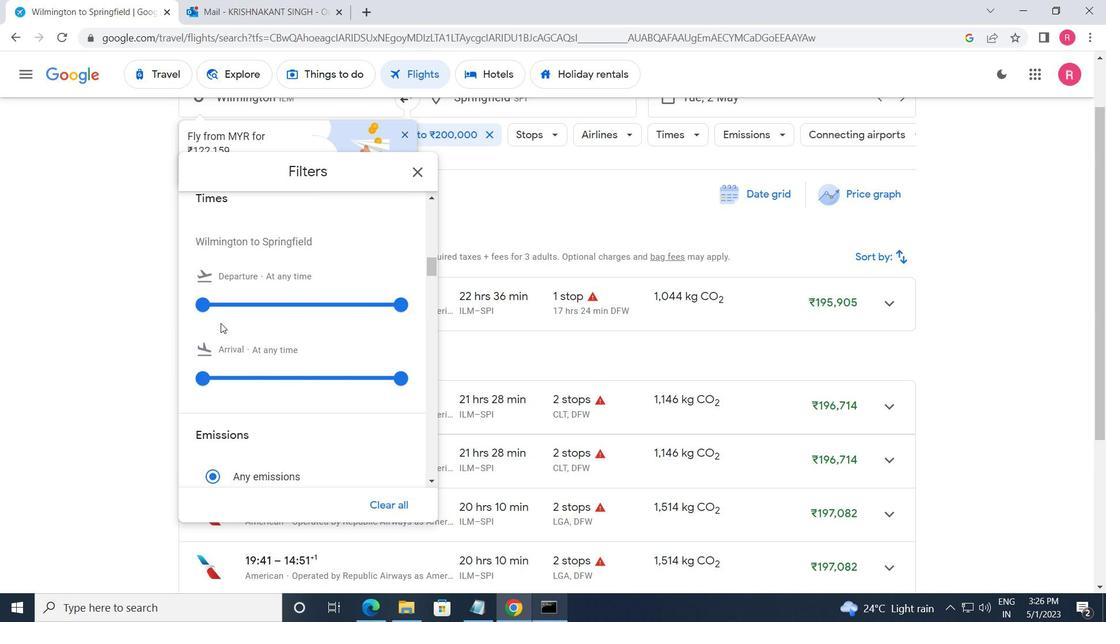 
Action: Mouse pressed left at (203, 311)
Screenshot: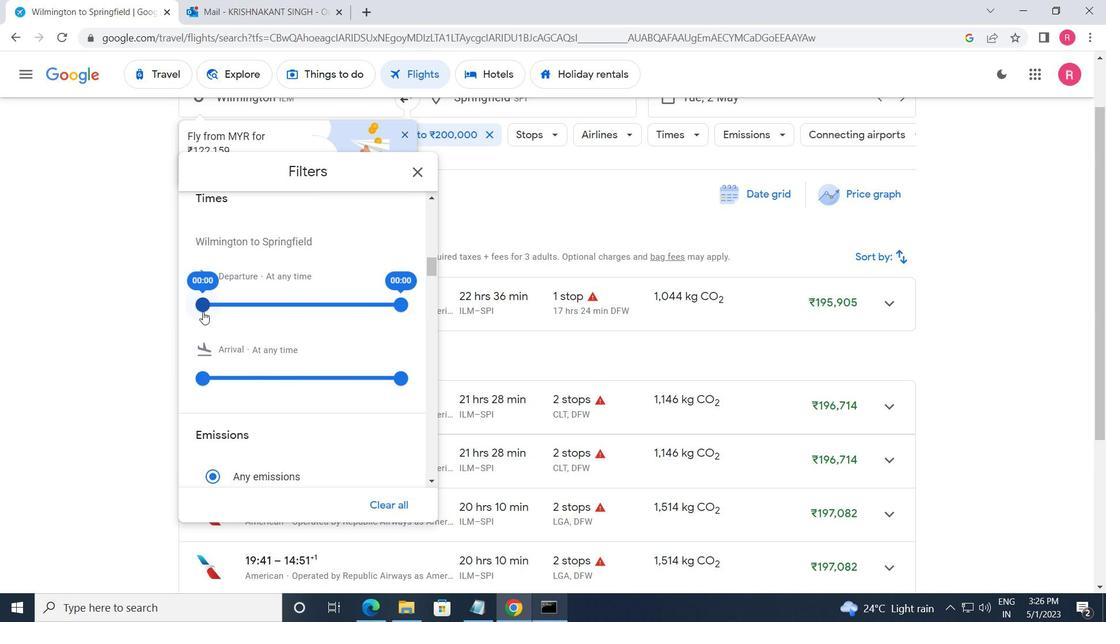 
Action: Mouse moved to (395, 309)
Screenshot: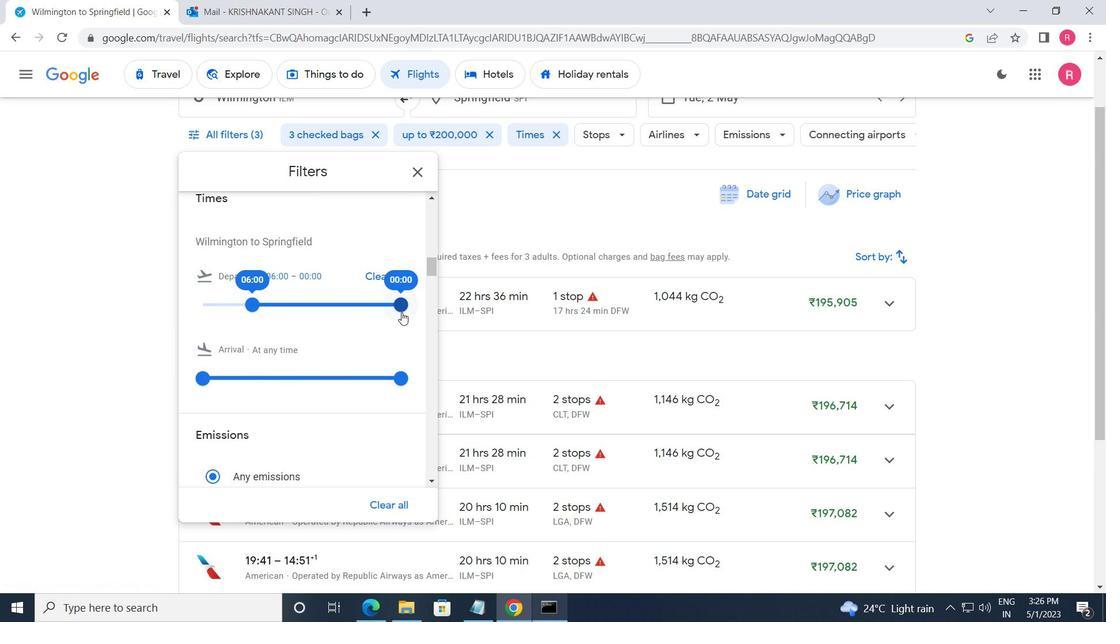 
Action: Mouse pressed left at (395, 309)
Screenshot: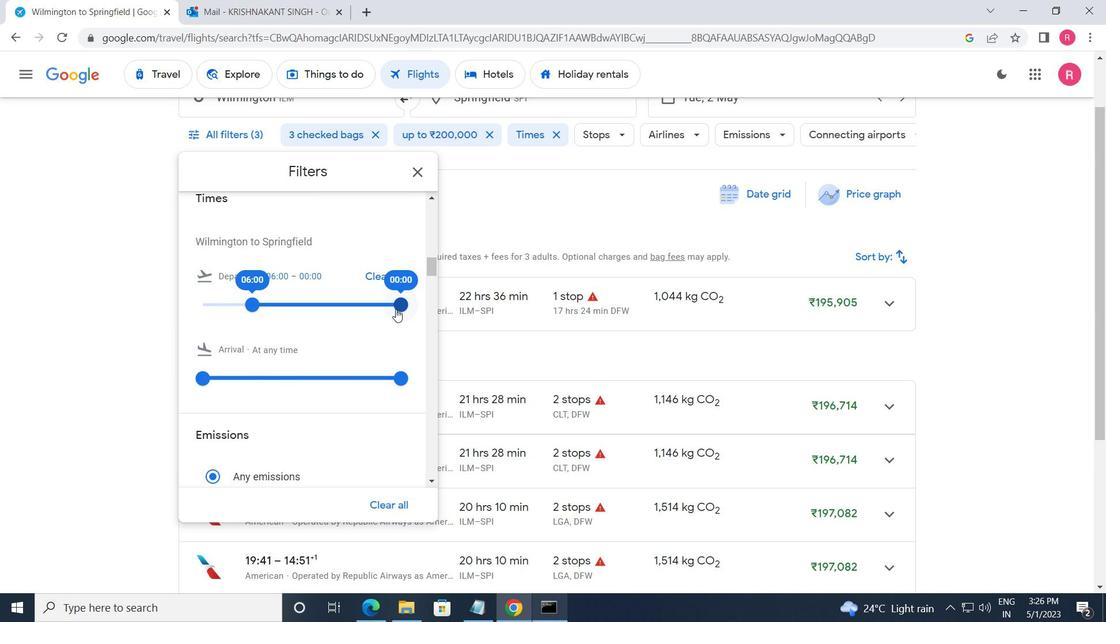 
Action: Mouse moved to (414, 170)
Screenshot: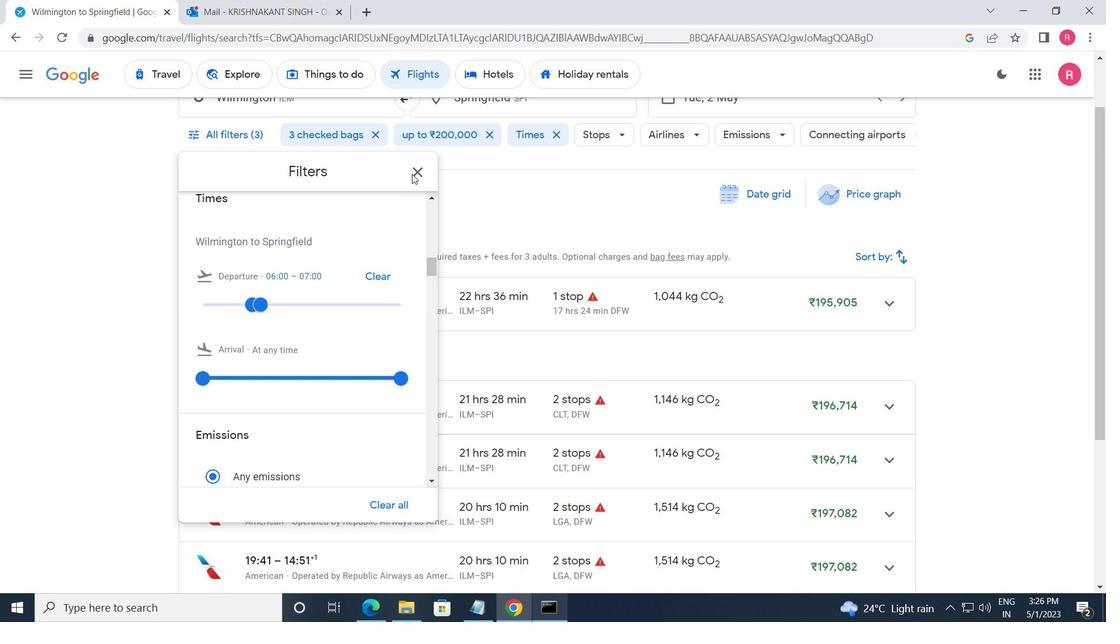 
Action: Mouse pressed left at (414, 170)
Screenshot: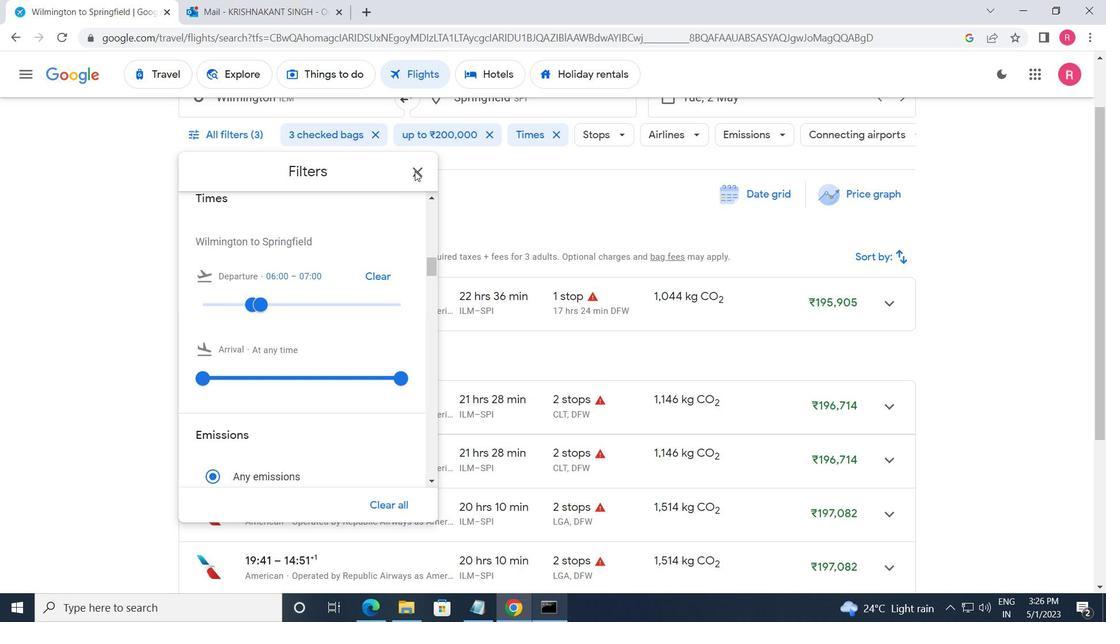 
